 Task: Find connections with filter location El Hadjira with filter topic #Tipswith filter profile language French with filter current company TransUnion CIBIL Limited with filter school Nitte Meenakshi Institute of Technology with filter industry Food and Beverage Services with filter service category Audio Engineering with filter keywords title Auditor
Action: Mouse moved to (480, 64)
Screenshot: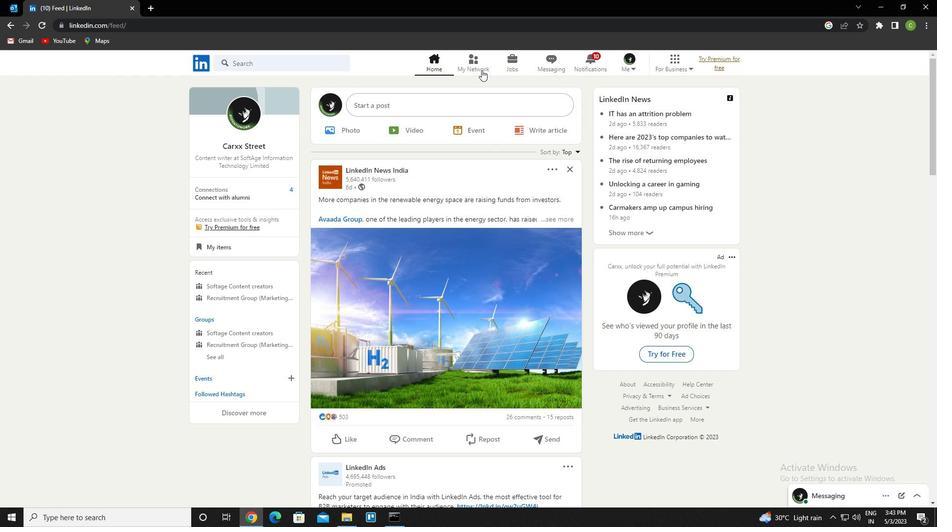 
Action: Mouse pressed left at (480, 64)
Screenshot: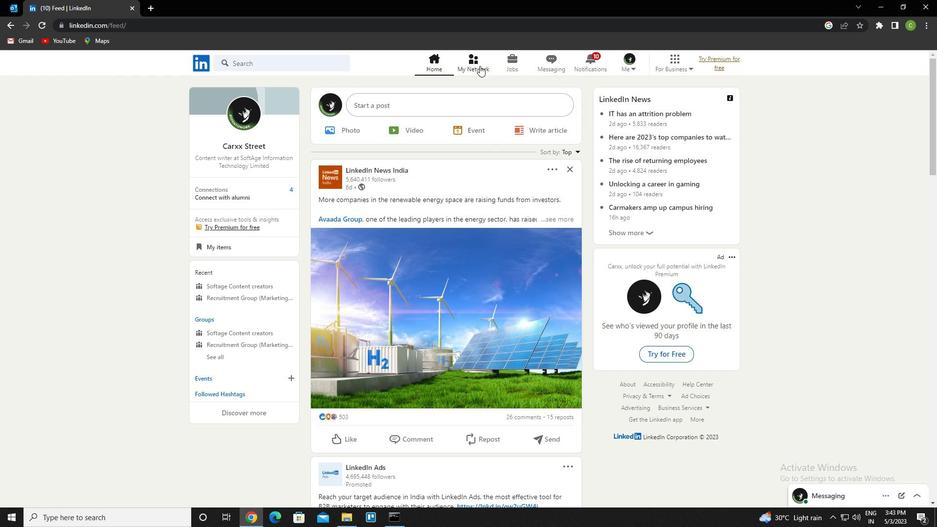 
Action: Mouse moved to (293, 120)
Screenshot: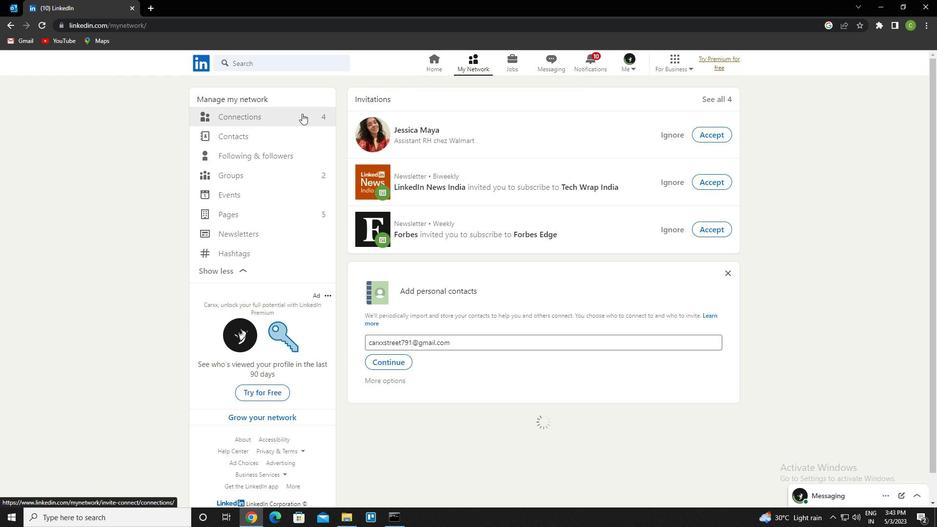 
Action: Mouse pressed left at (293, 120)
Screenshot: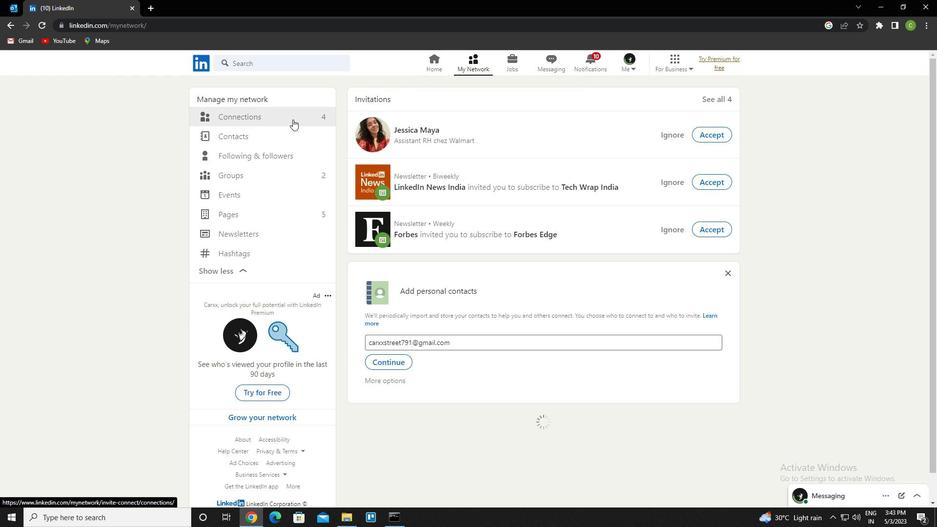 
Action: Mouse moved to (550, 120)
Screenshot: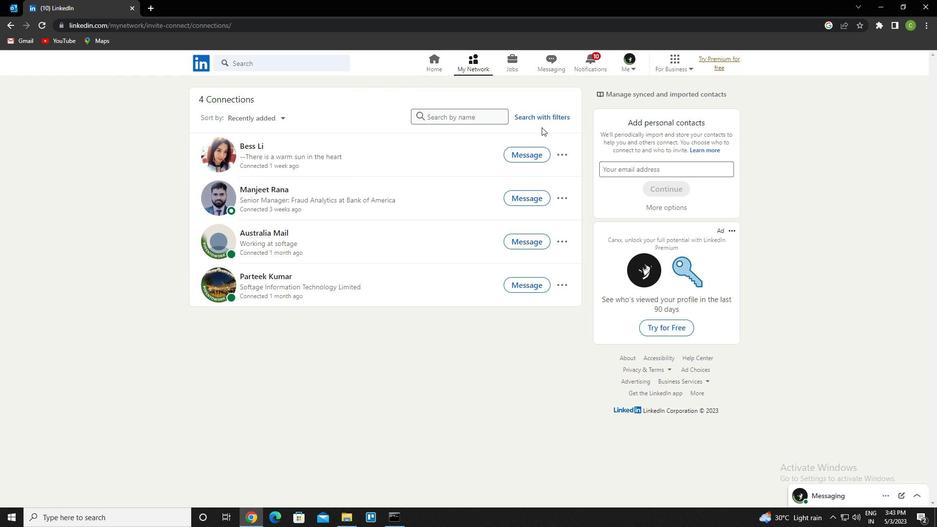 
Action: Mouse pressed left at (550, 120)
Screenshot: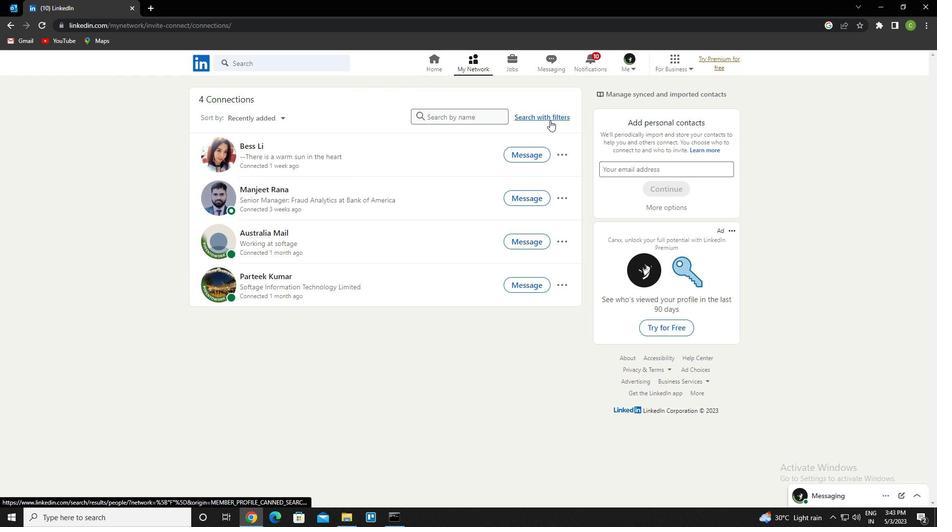 
Action: Mouse moved to (502, 89)
Screenshot: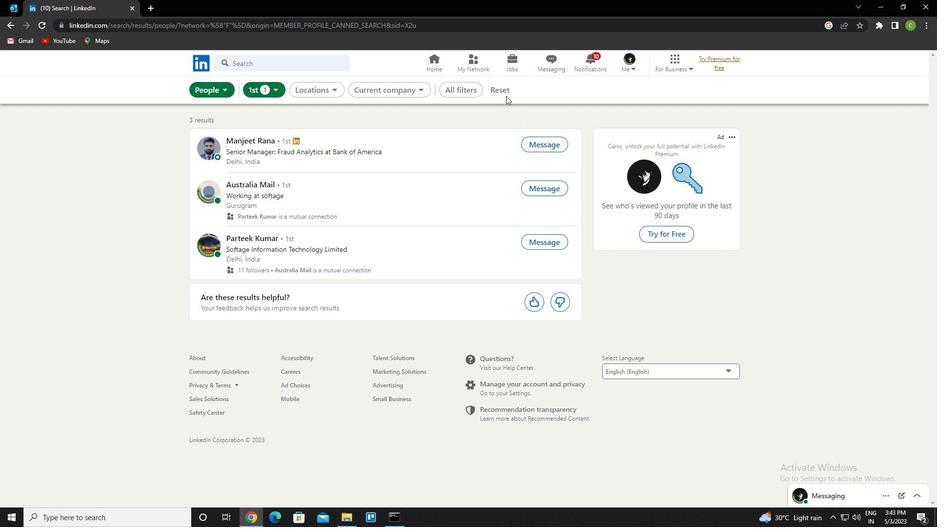 
Action: Mouse pressed left at (502, 89)
Screenshot: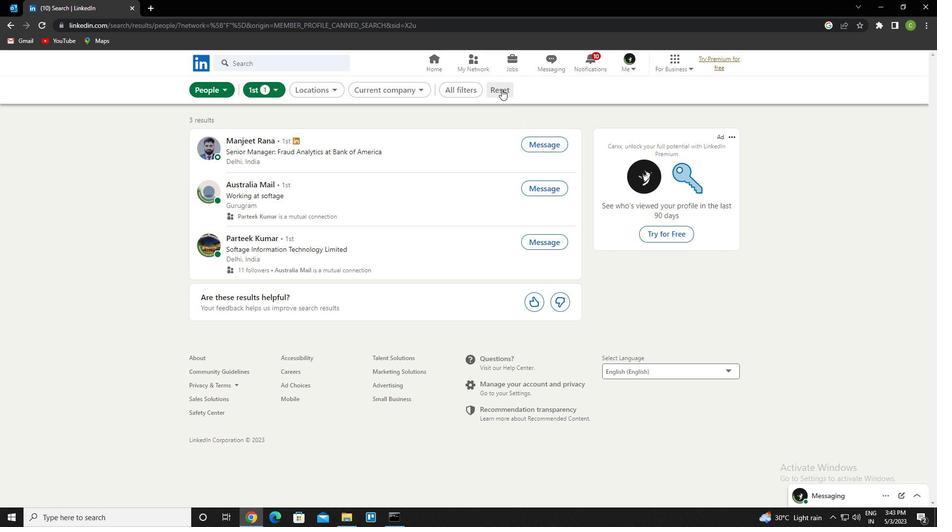 
Action: Mouse moved to (487, 93)
Screenshot: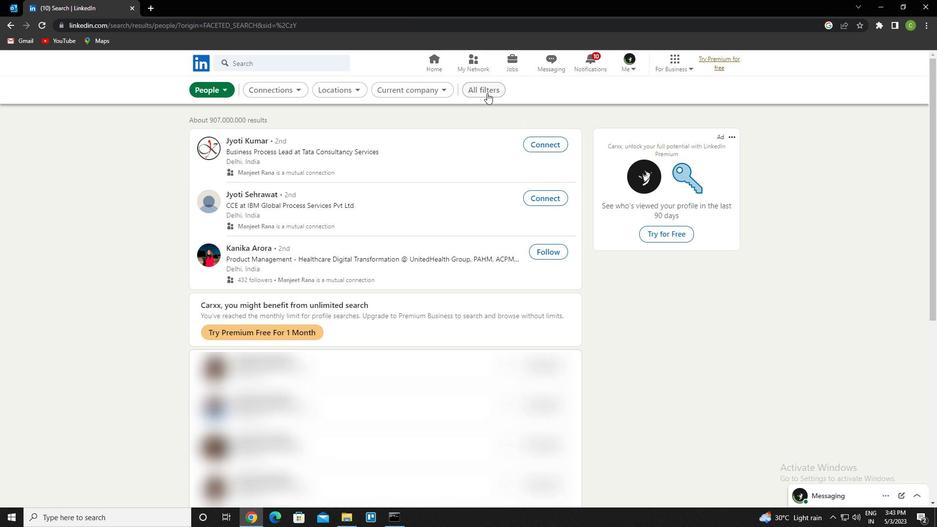 
Action: Mouse pressed left at (487, 93)
Screenshot: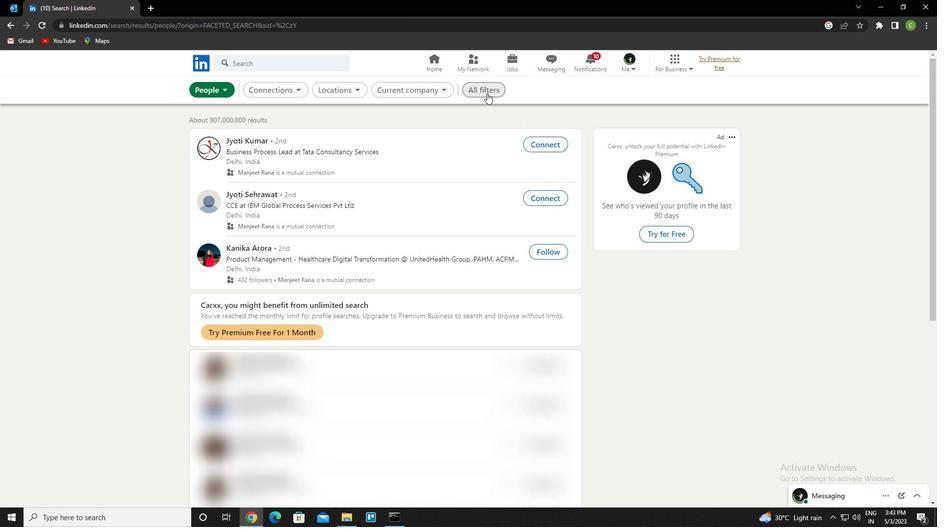 
Action: Mouse moved to (769, 253)
Screenshot: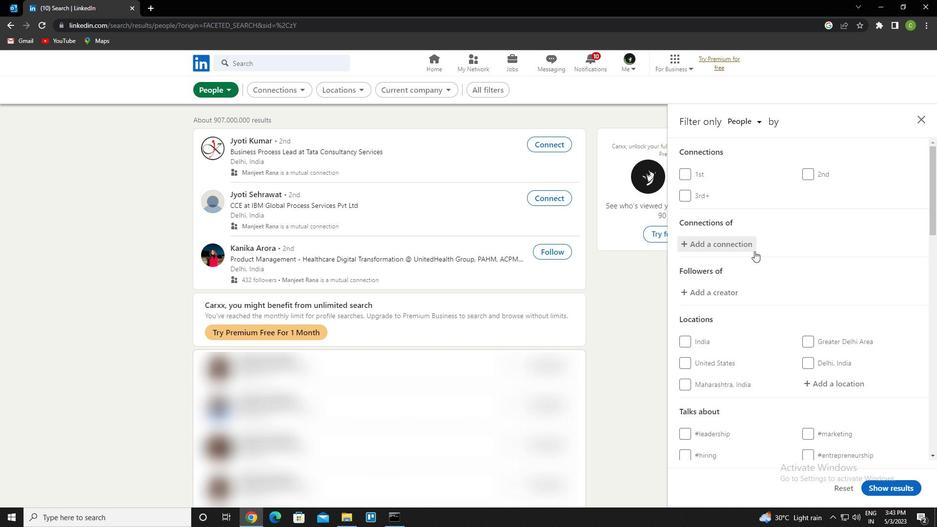 
Action: Mouse scrolled (769, 253) with delta (0, 0)
Screenshot: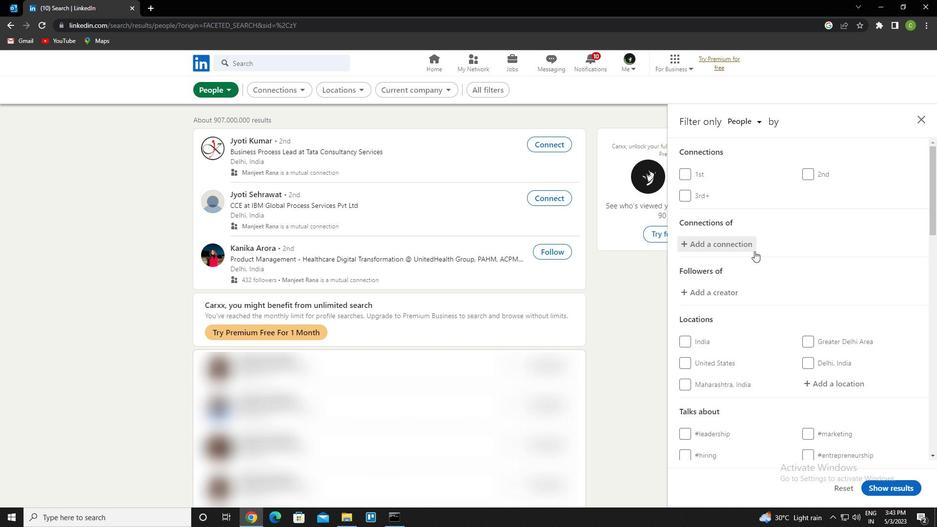
Action: Mouse scrolled (769, 253) with delta (0, 0)
Screenshot: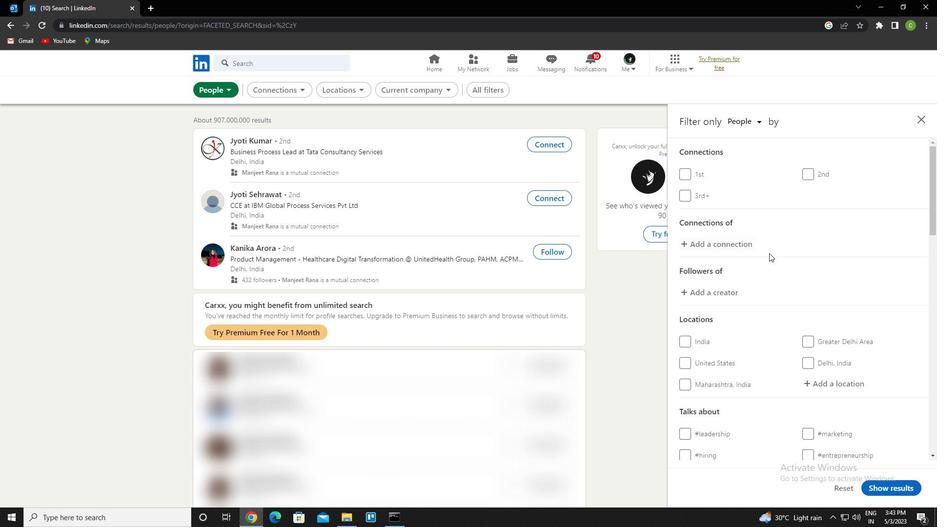 
Action: Mouse moved to (845, 282)
Screenshot: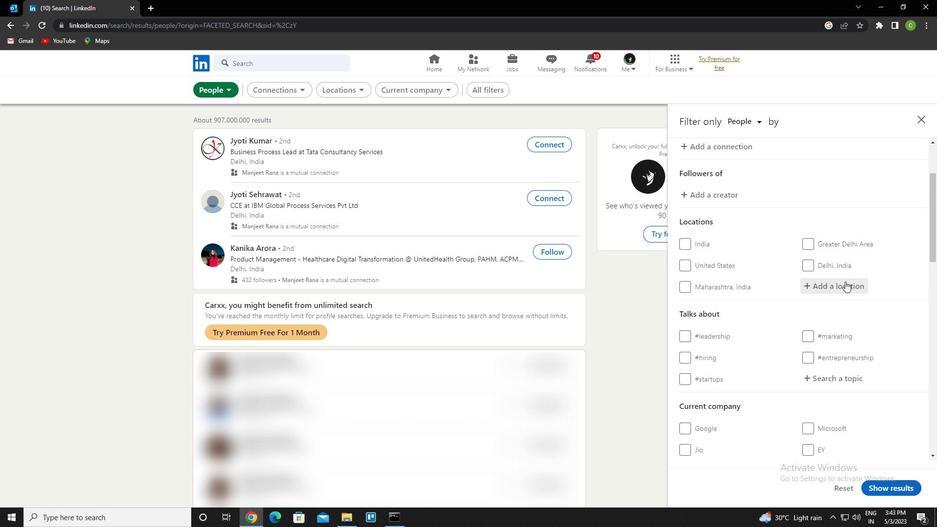 
Action: Mouse pressed left at (845, 282)
Screenshot: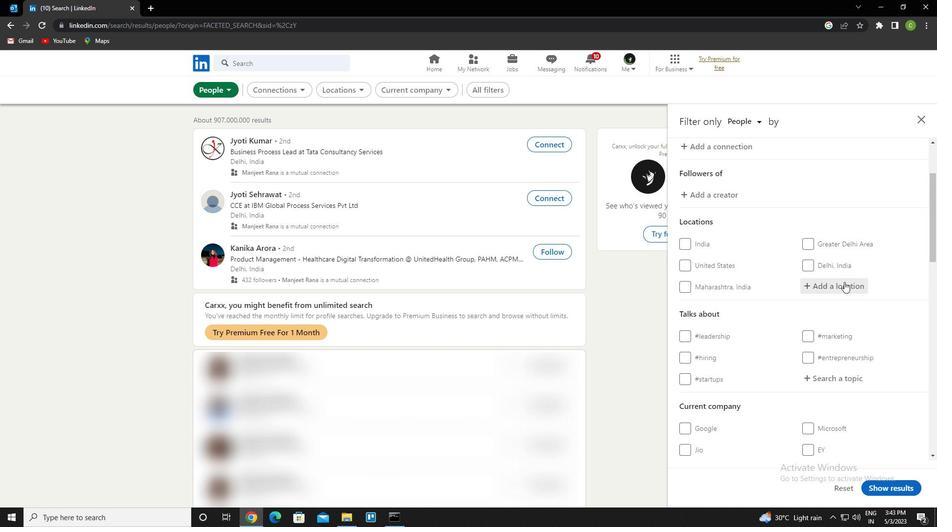 
Action: Key pressed <Key.caps_lock>e<Key.caps_lock>l<Key.space><Key.caps_lock>h<Key.caps_lock>adjira<Key.enter>
Screenshot: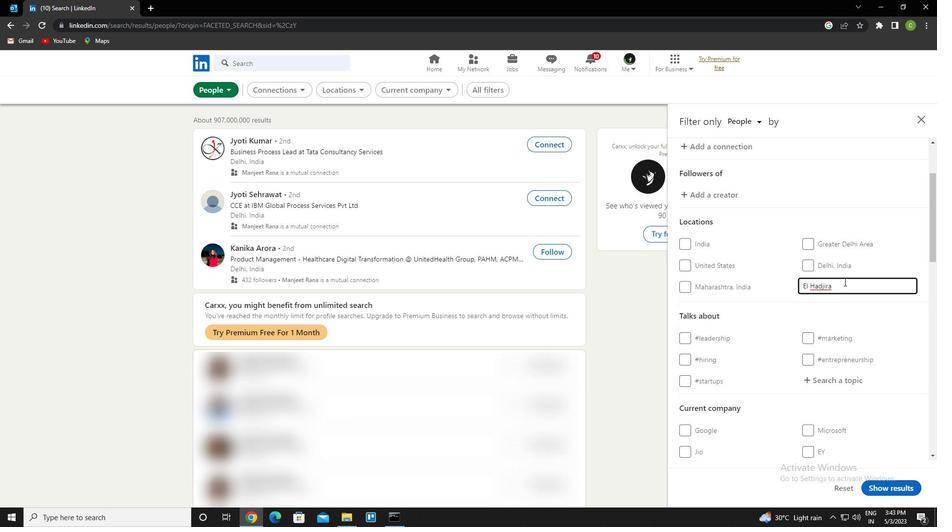 
Action: Mouse scrolled (845, 281) with delta (0, 0)
Screenshot: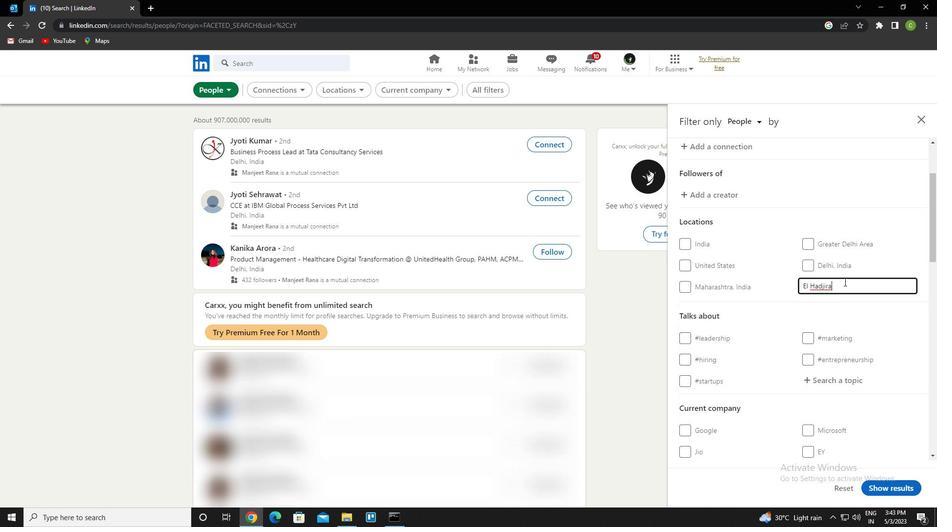 
Action: Mouse scrolled (845, 281) with delta (0, 0)
Screenshot: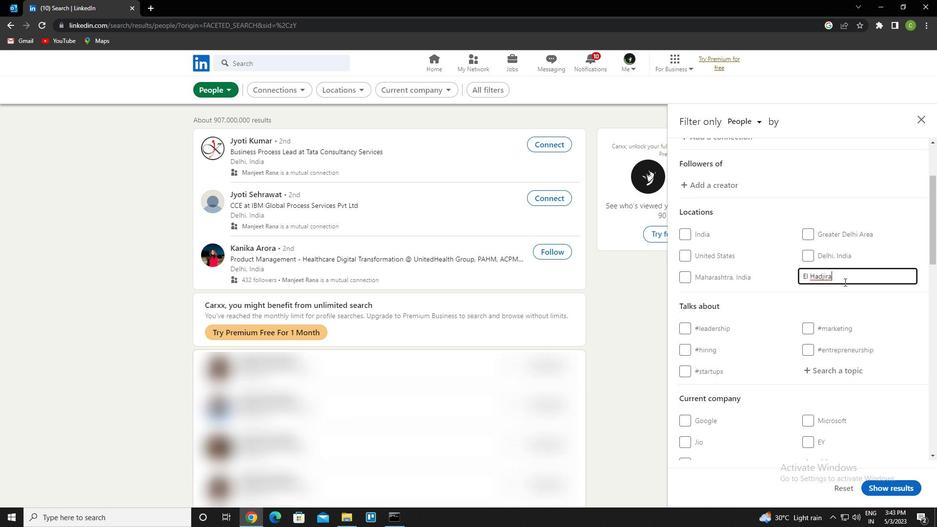 
Action: Mouse moved to (843, 283)
Screenshot: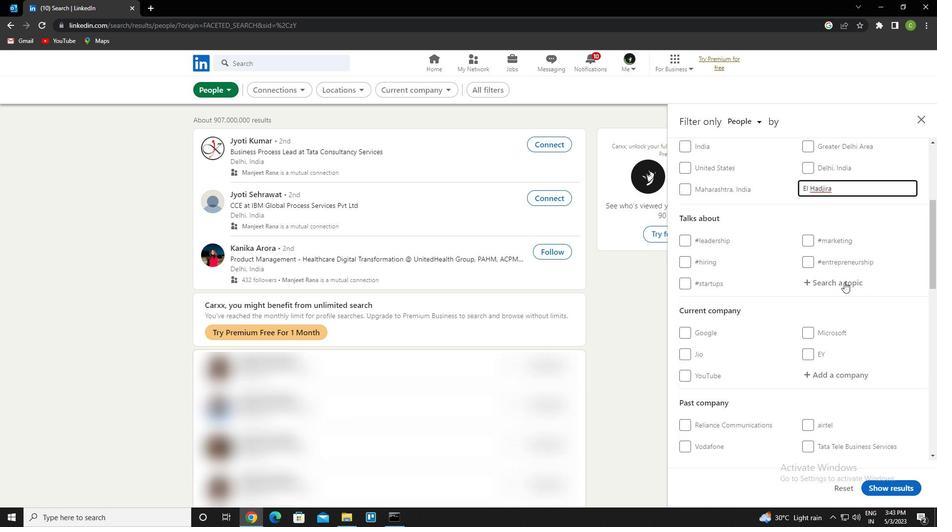 
Action: Mouse pressed left at (843, 283)
Screenshot: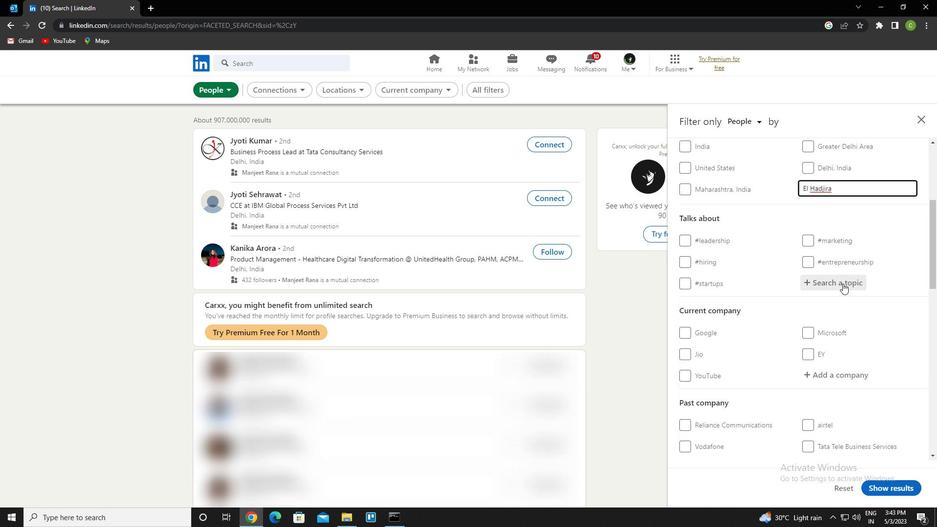 
Action: Key pressed <Key.caps_lock>t<Key.caps_lock>ips<Key.down><Key.enter>
Screenshot: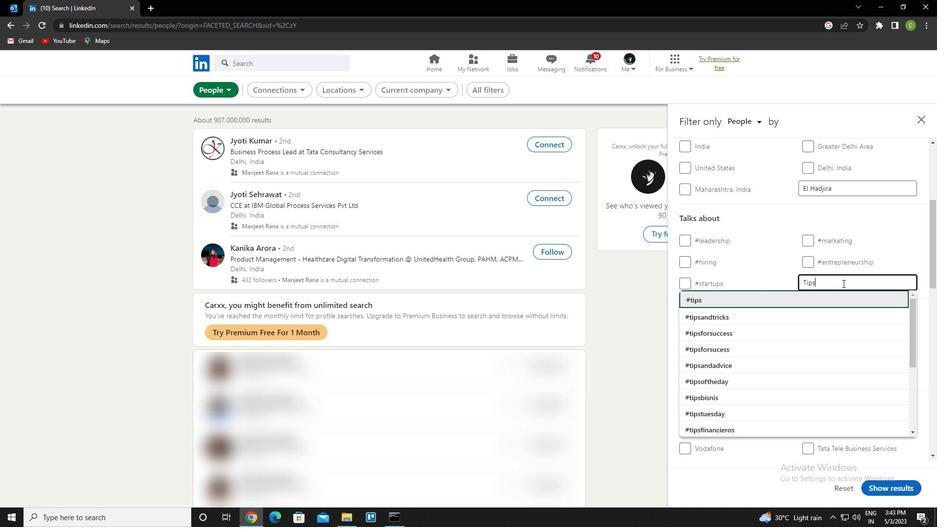
Action: Mouse moved to (843, 293)
Screenshot: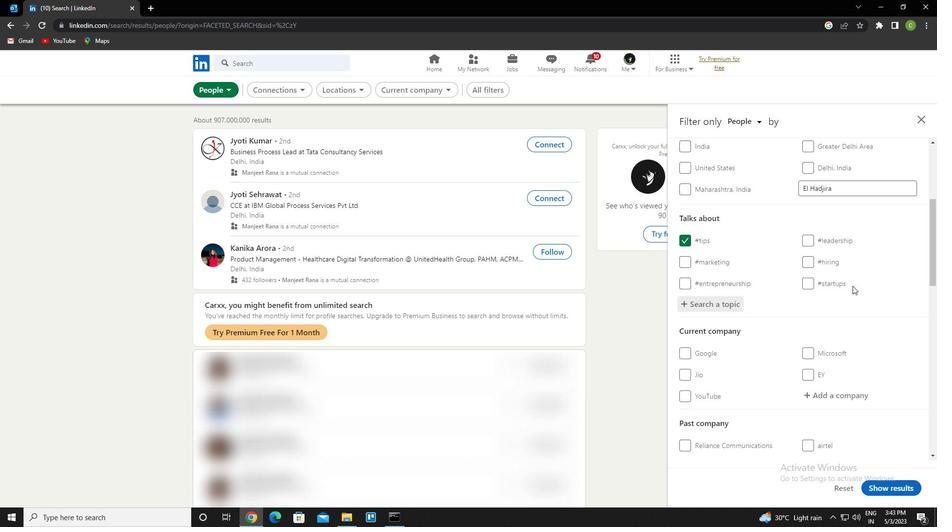 
Action: Mouse scrolled (843, 293) with delta (0, 0)
Screenshot: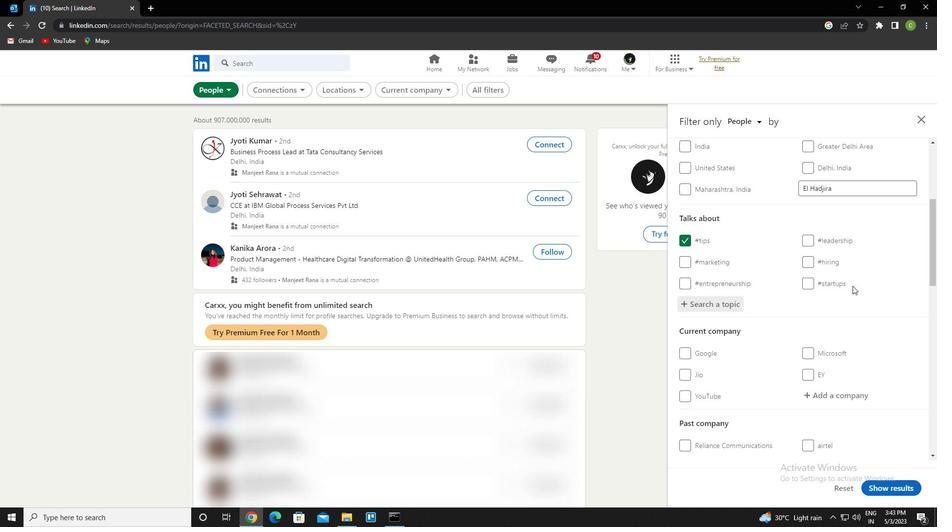 
Action: Mouse moved to (829, 307)
Screenshot: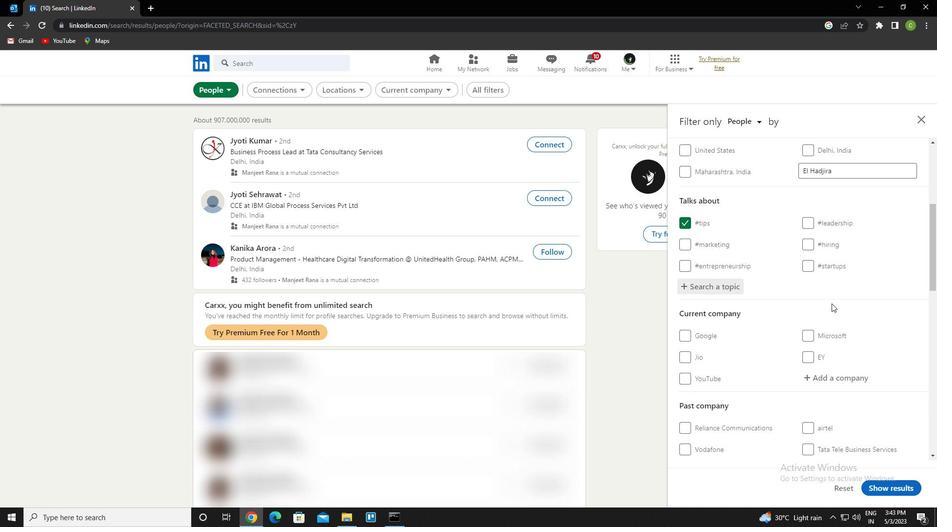 
Action: Mouse scrolled (829, 306) with delta (0, 0)
Screenshot: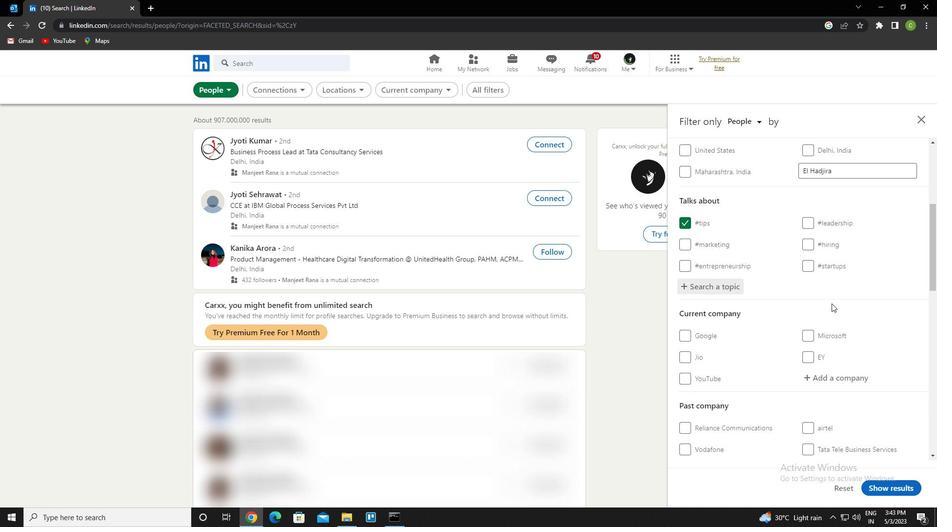 
Action: Mouse moved to (823, 313)
Screenshot: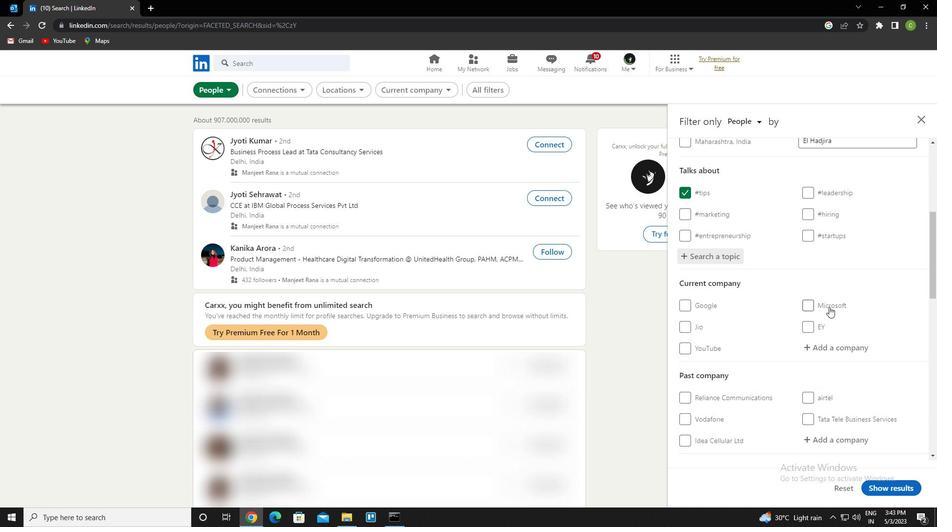 
Action: Mouse scrolled (823, 313) with delta (0, 0)
Screenshot: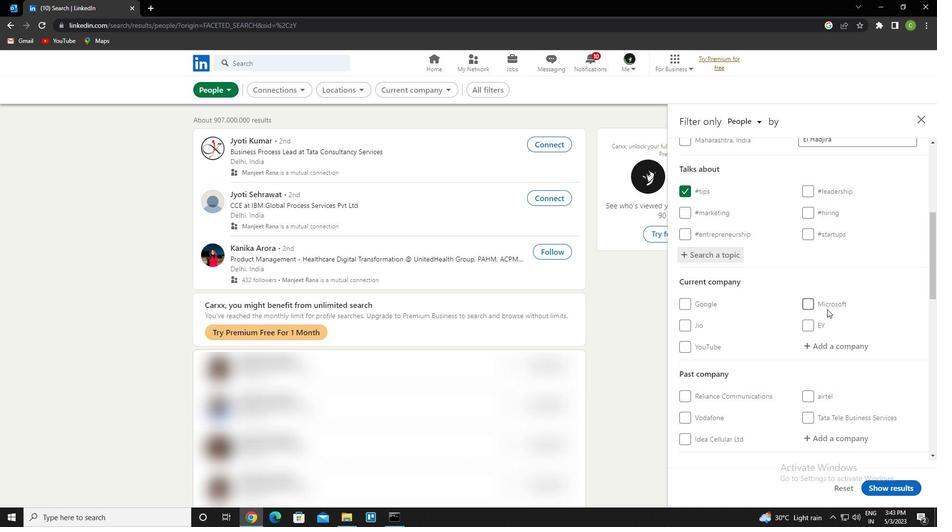 
Action: Mouse moved to (822, 314)
Screenshot: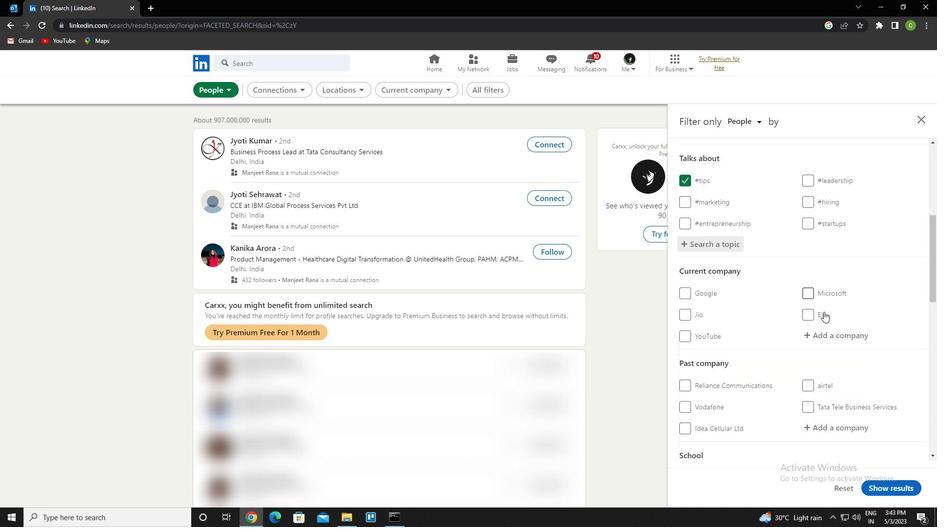 
Action: Mouse scrolled (822, 313) with delta (0, 0)
Screenshot: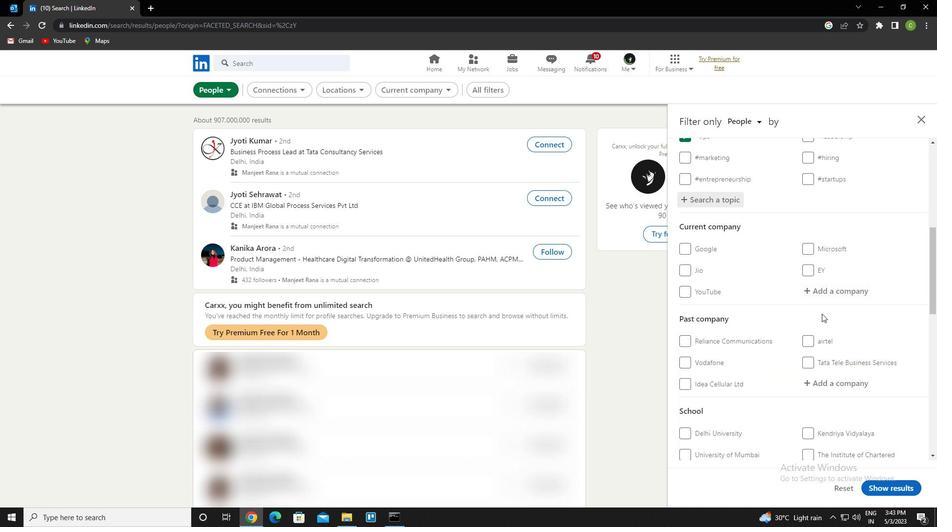 
Action: Mouse scrolled (822, 313) with delta (0, 0)
Screenshot: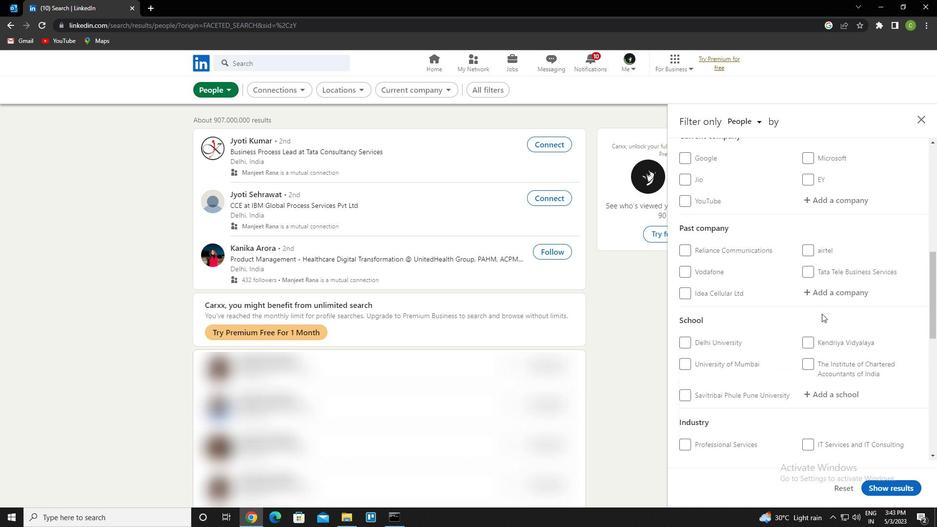 
Action: Mouse scrolled (822, 313) with delta (0, 0)
Screenshot: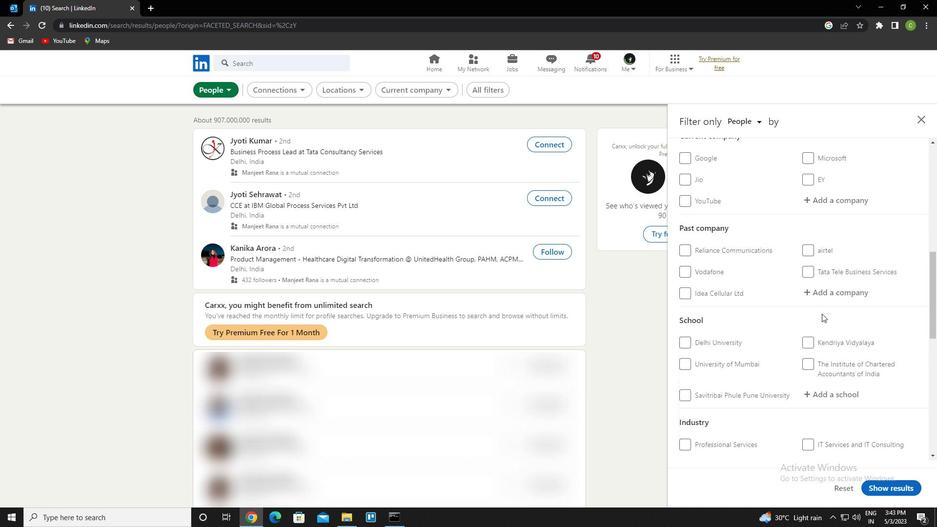 
Action: Mouse scrolled (822, 313) with delta (0, 0)
Screenshot: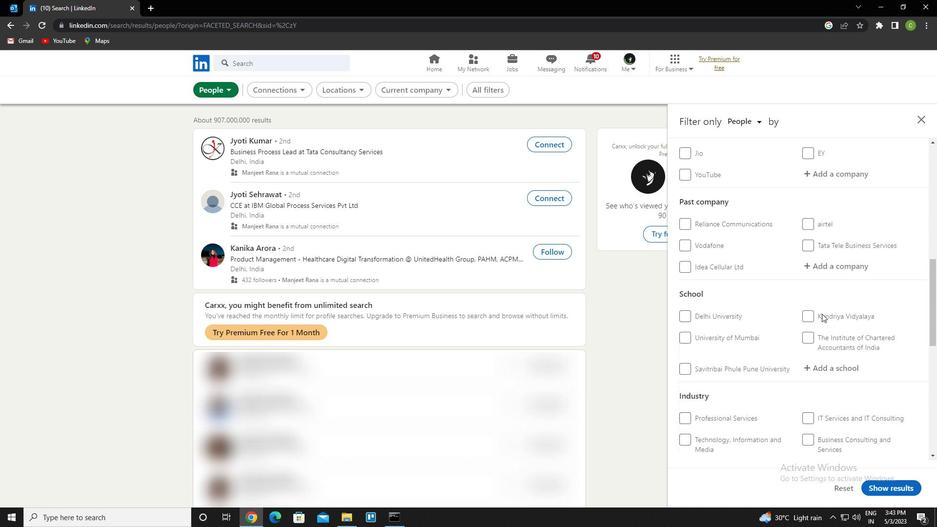 
Action: Mouse scrolled (822, 313) with delta (0, 0)
Screenshot: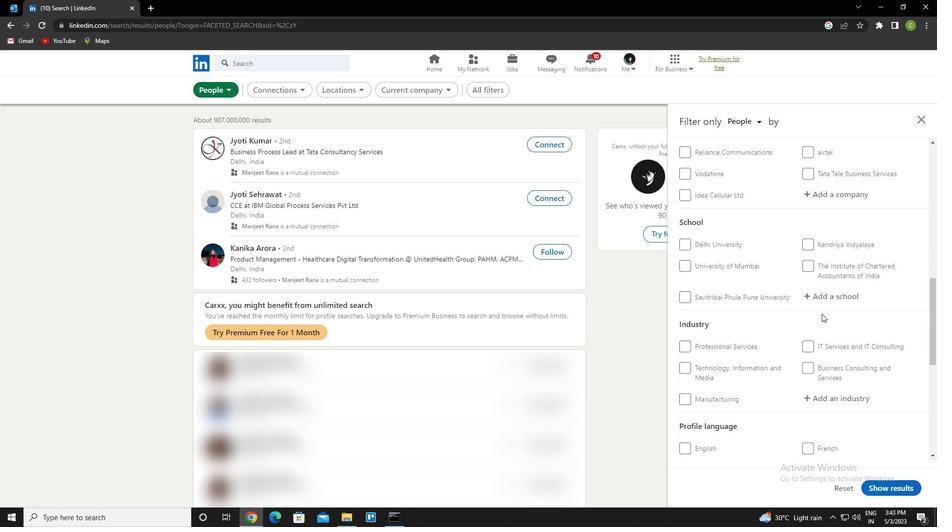 
Action: Mouse scrolled (822, 313) with delta (0, 0)
Screenshot: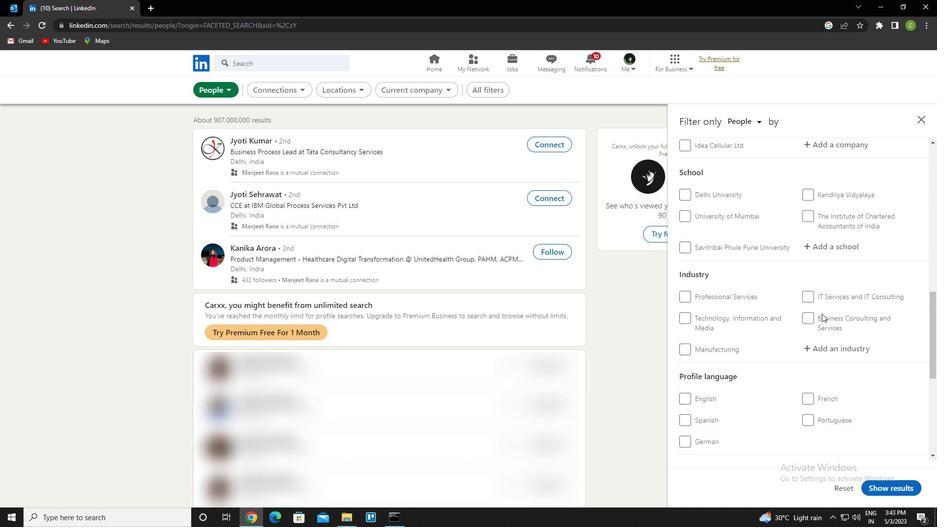 
Action: Mouse moved to (807, 305)
Screenshot: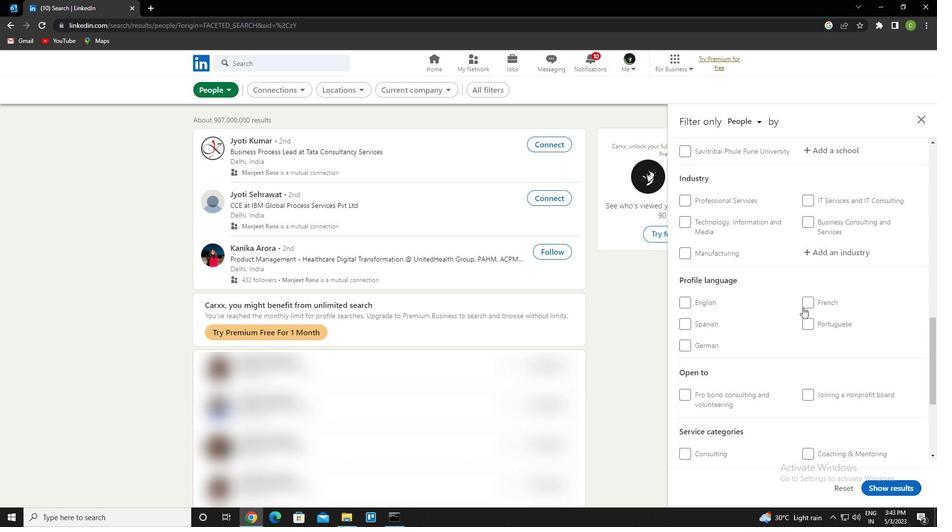 
Action: Mouse pressed left at (807, 305)
Screenshot: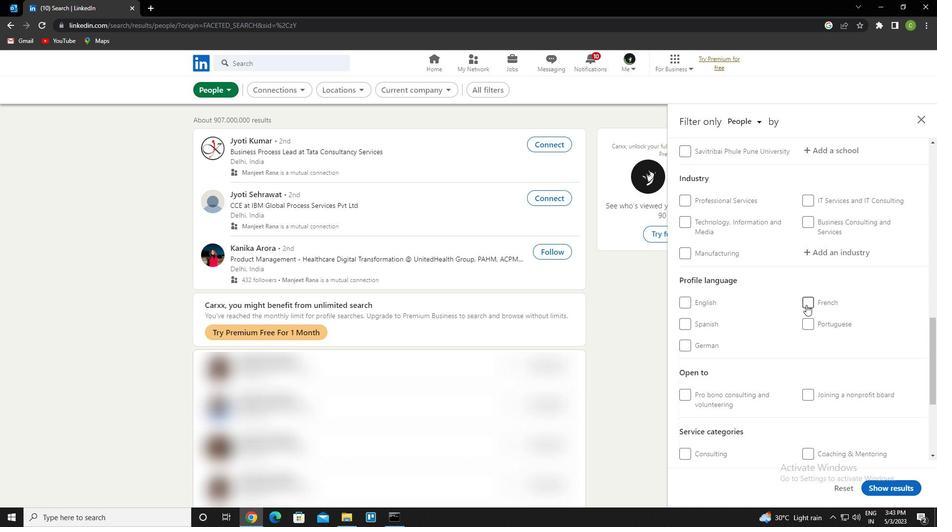 
Action: Mouse moved to (791, 311)
Screenshot: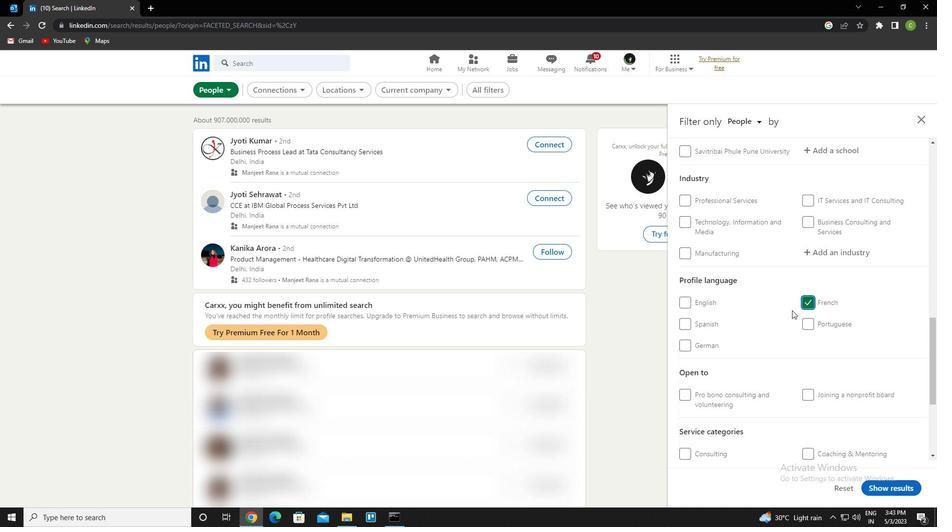 
Action: Mouse scrolled (791, 312) with delta (0, 0)
Screenshot: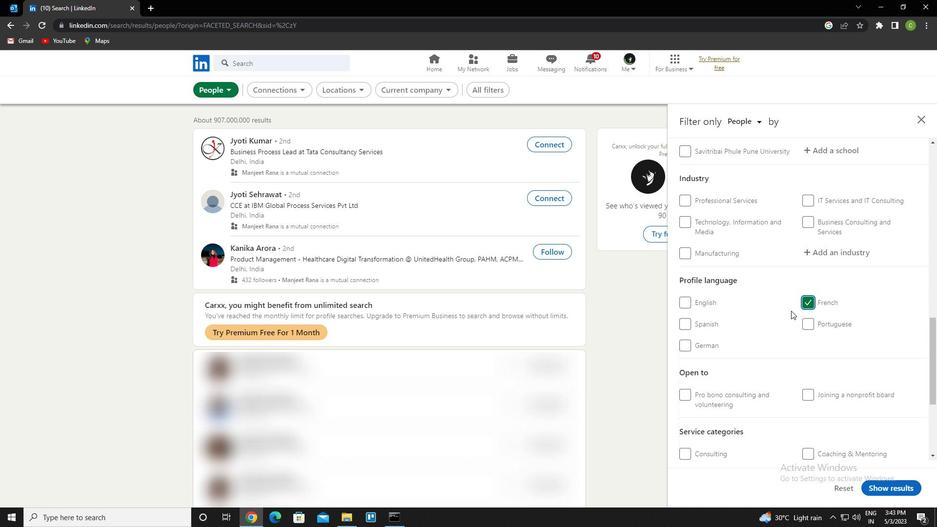 
Action: Mouse scrolled (791, 312) with delta (0, 0)
Screenshot: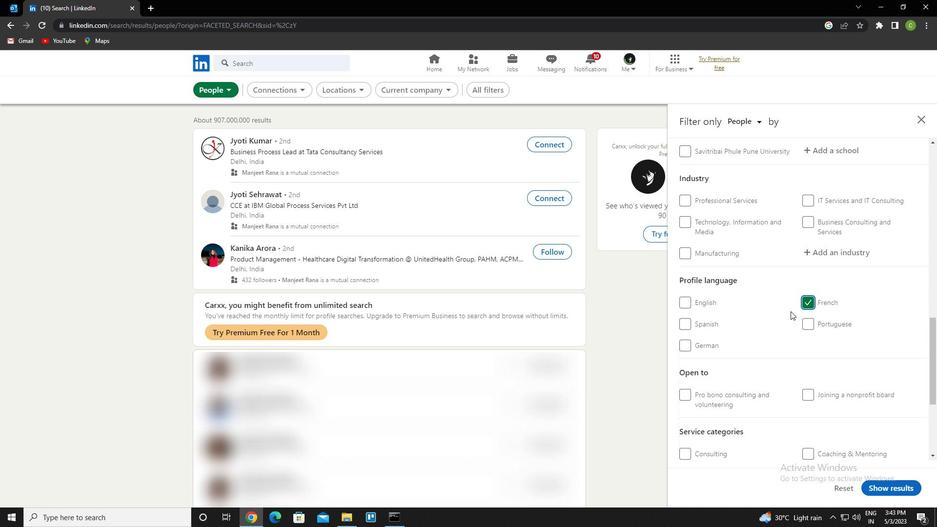 
Action: Mouse scrolled (791, 312) with delta (0, 0)
Screenshot: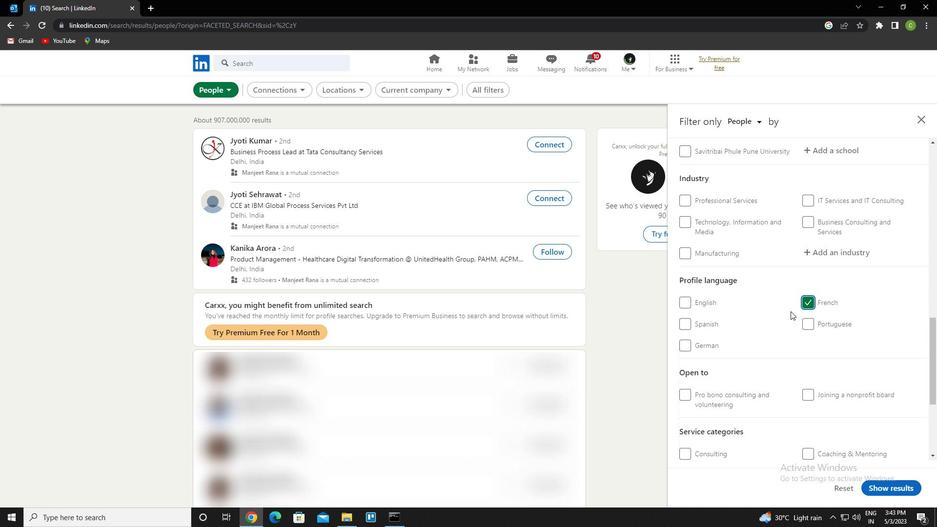
Action: Mouse scrolled (791, 312) with delta (0, 0)
Screenshot: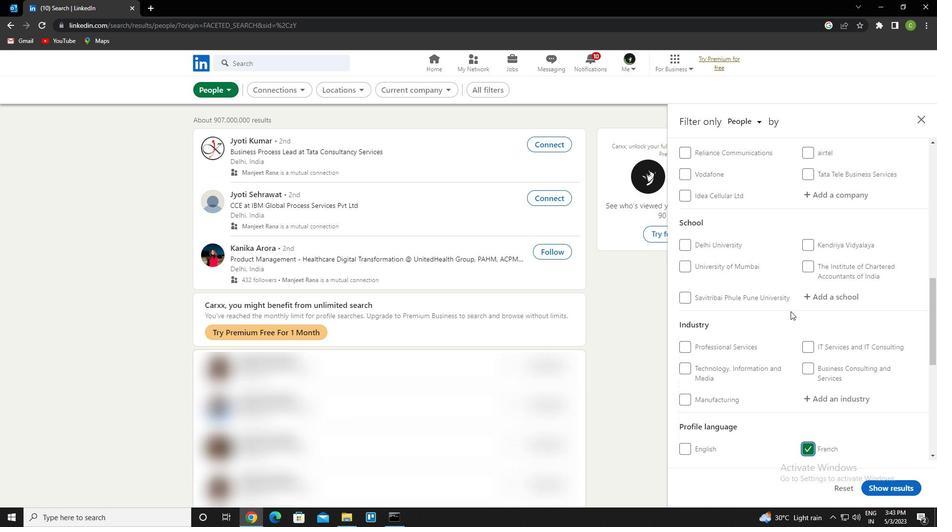 
Action: Mouse scrolled (791, 312) with delta (0, 0)
Screenshot: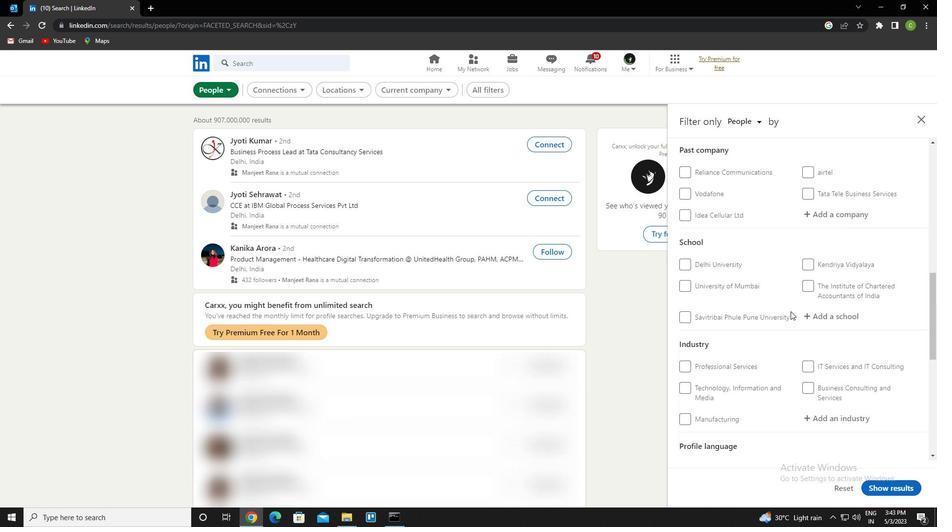 
Action: Mouse scrolled (791, 312) with delta (0, 0)
Screenshot: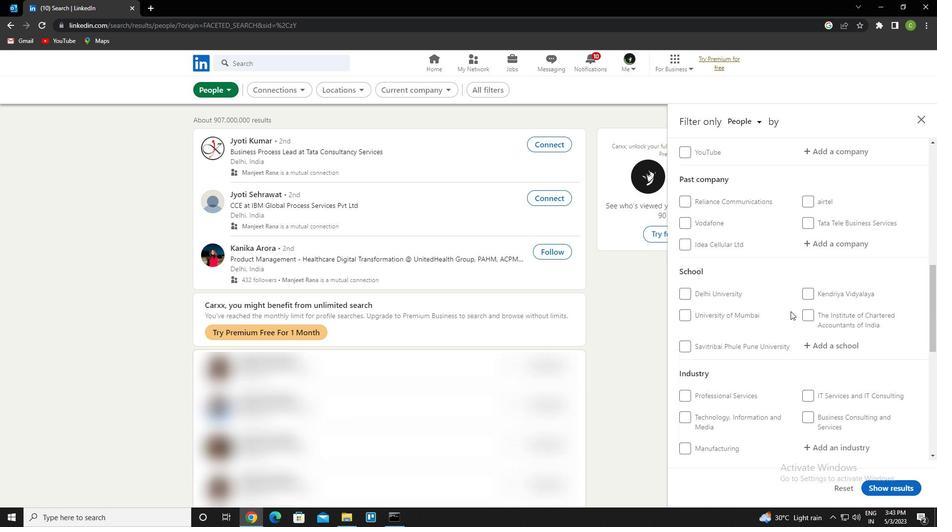 
Action: Mouse scrolled (791, 312) with delta (0, 0)
Screenshot: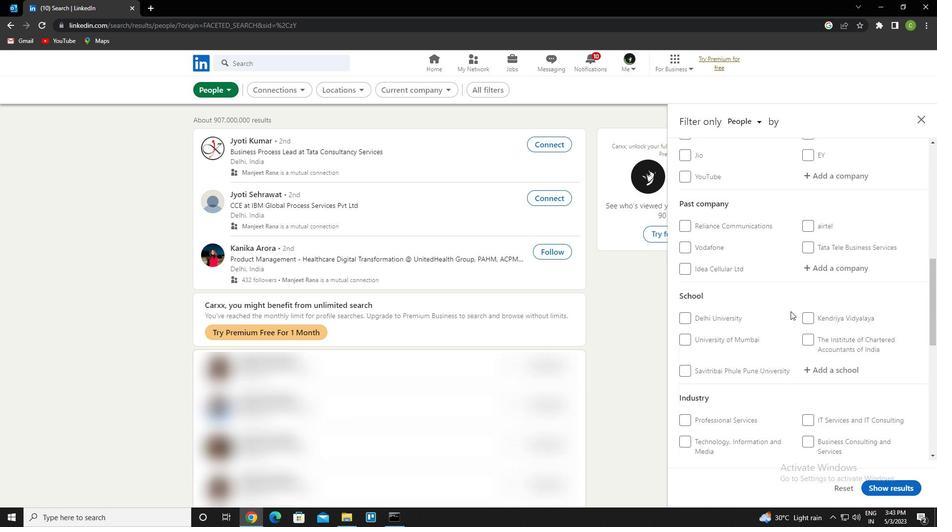 
Action: Mouse scrolled (791, 312) with delta (0, 0)
Screenshot: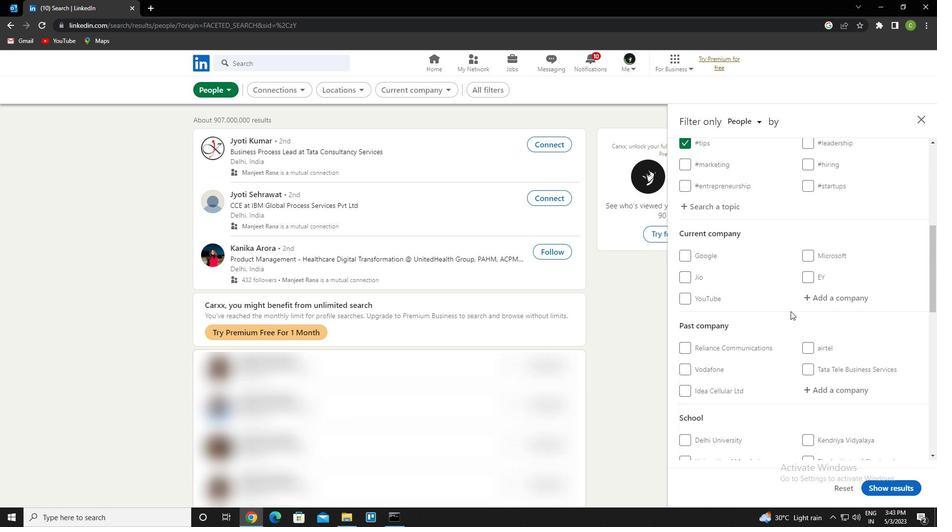 
Action: Mouse scrolled (791, 311) with delta (0, 0)
Screenshot: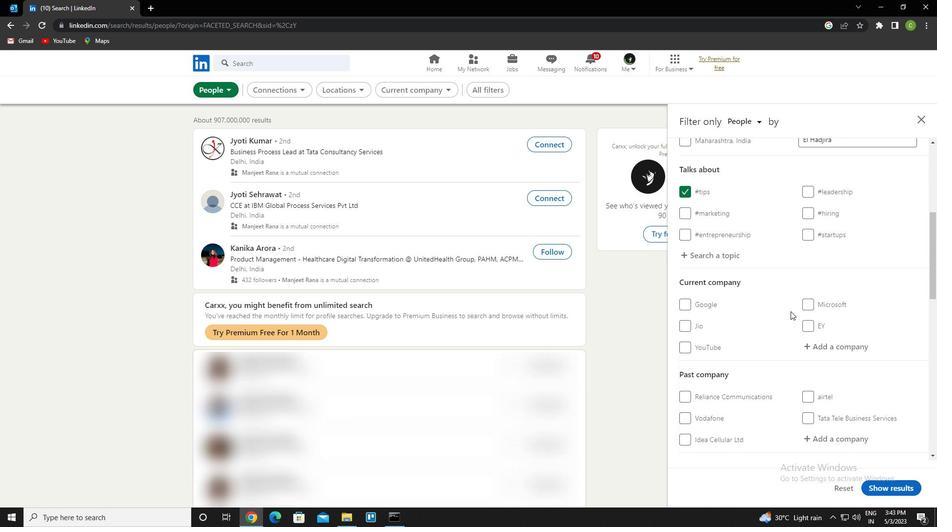 
Action: Mouse moved to (824, 301)
Screenshot: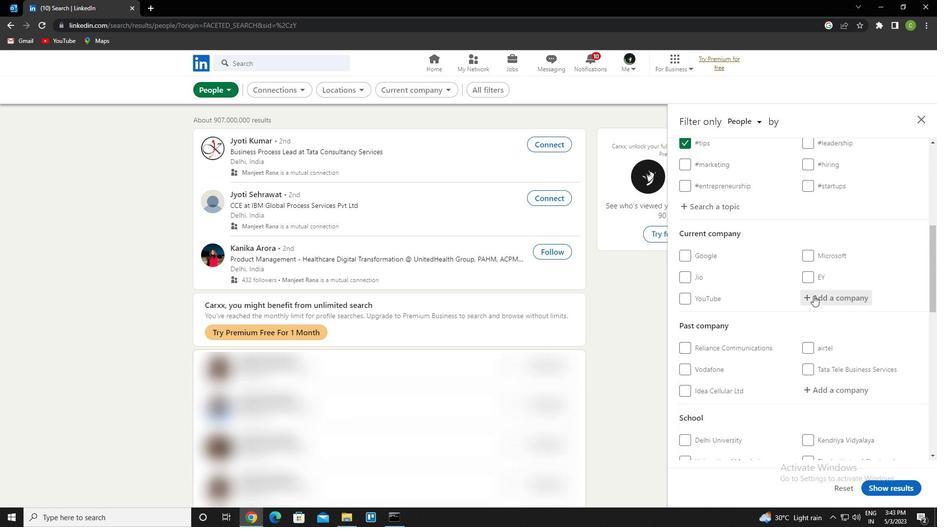 
Action: Mouse pressed left at (824, 301)
Screenshot: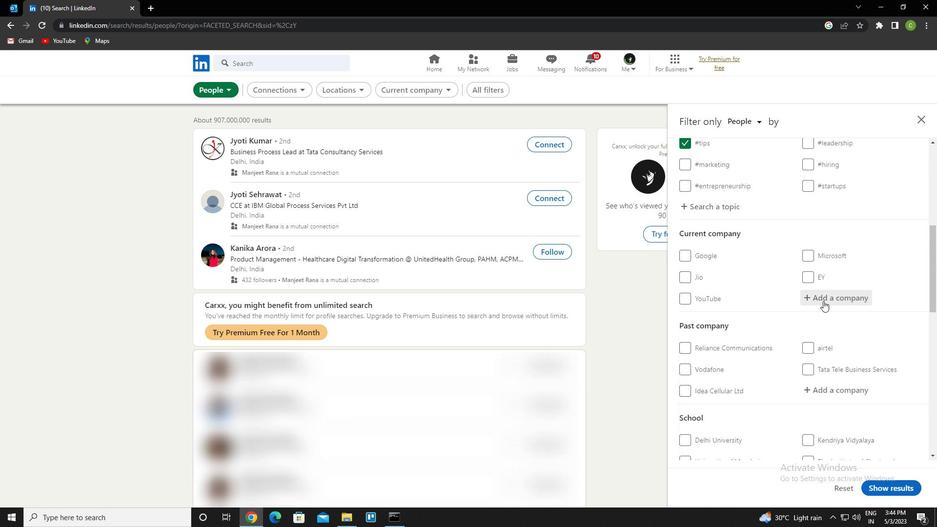 
Action: Key pressed <Key.caps_lock>t<Key.caps_lock>rans<Key.caps_lock>u<Key.caps_lock>nion<Key.space><Key.caps_lock>cibil<Key.down><Key.enter>
Screenshot: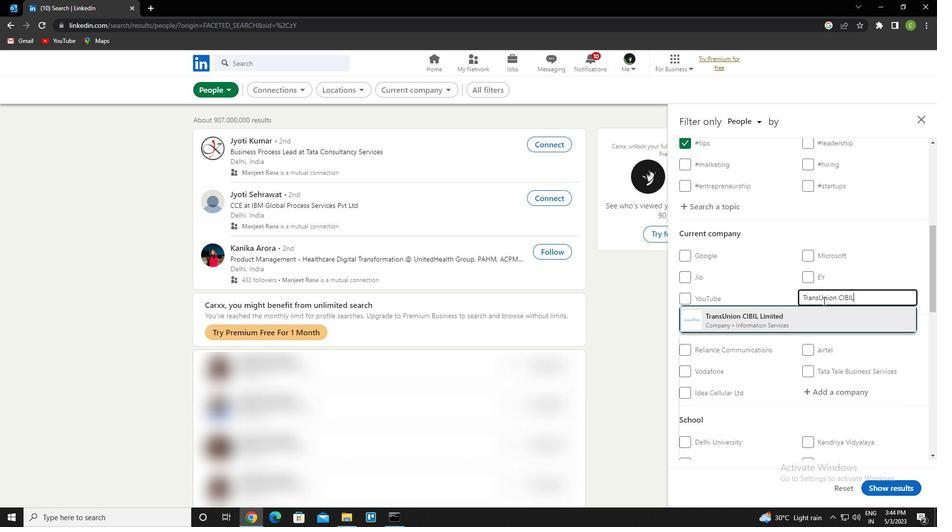 
Action: Mouse scrolled (824, 300) with delta (0, 0)
Screenshot: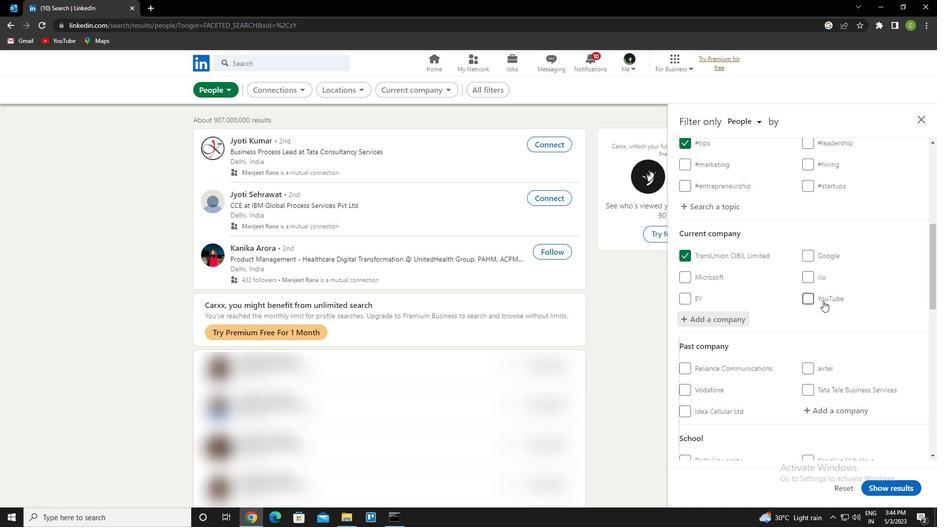 
Action: Mouse scrolled (824, 300) with delta (0, 0)
Screenshot: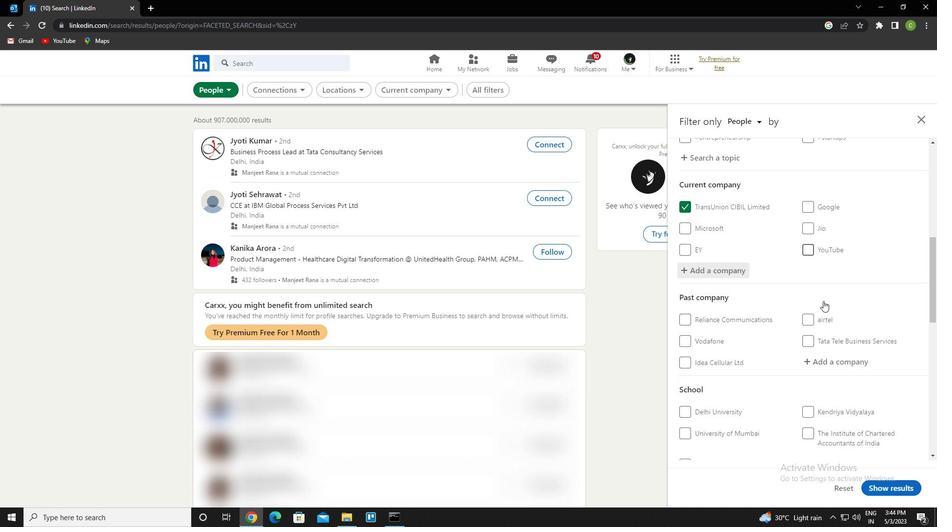 
Action: Mouse scrolled (824, 300) with delta (0, 0)
Screenshot: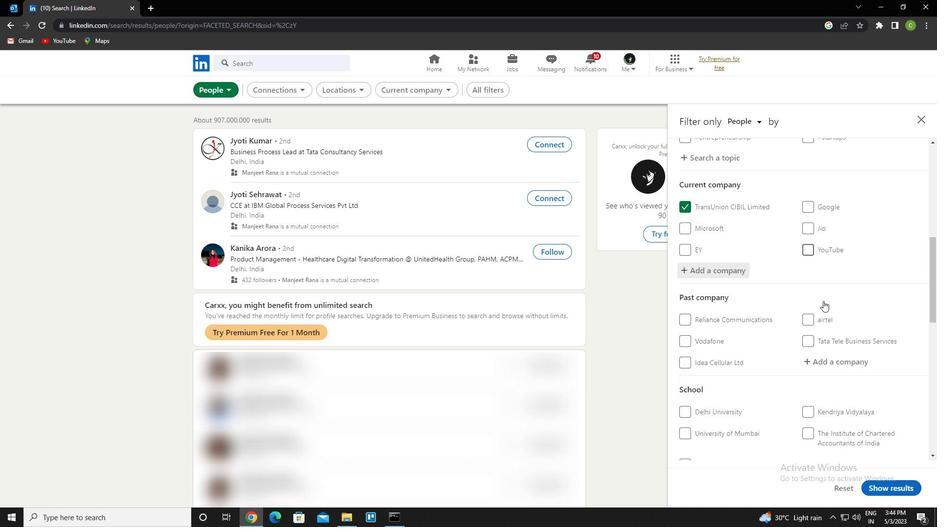 
Action: Mouse scrolled (824, 300) with delta (0, 0)
Screenshot: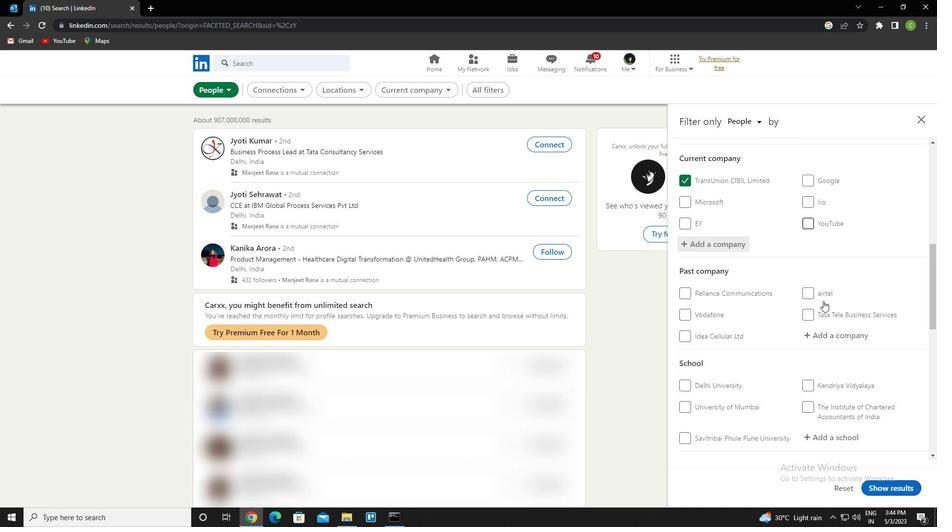 
Action: Mouse scrolled (824, 300) with delta (0, 0)
Screenshot: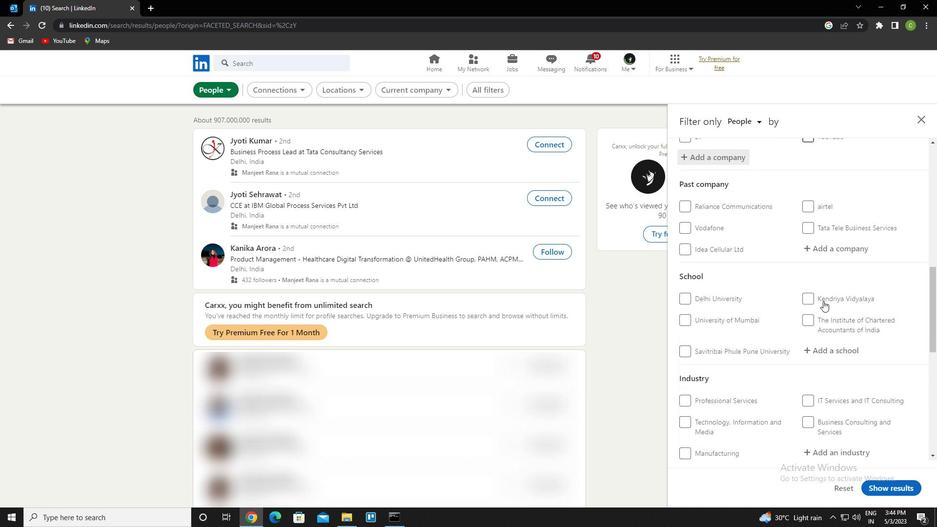 
Action: Mouse moved to (840, 273)
Screenshot: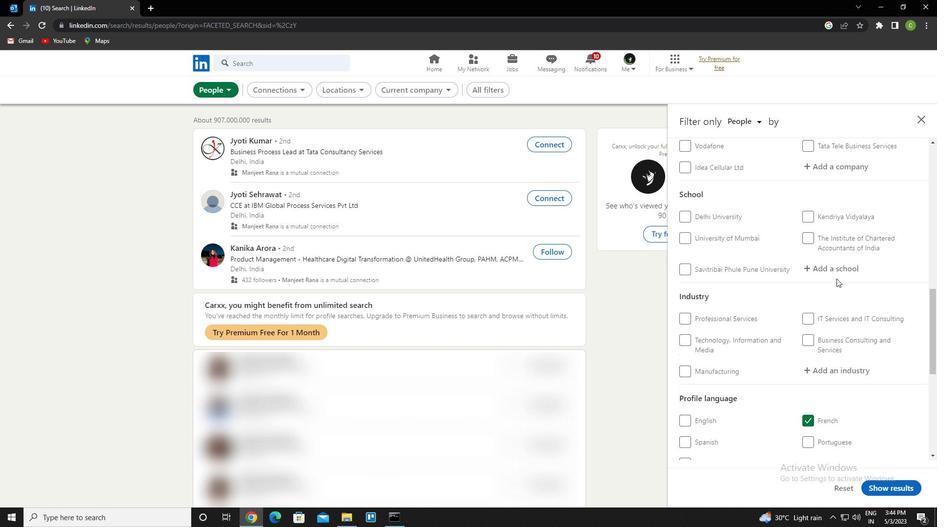
Action: Mouse pressed left at (840, 273)
Screenshot: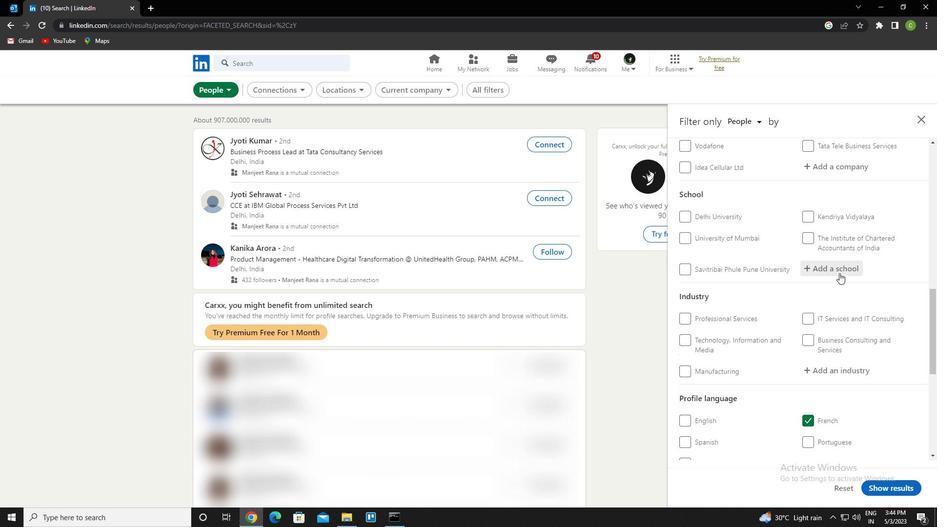 
Action: Mouse moved to (840, 273)
Screenshot: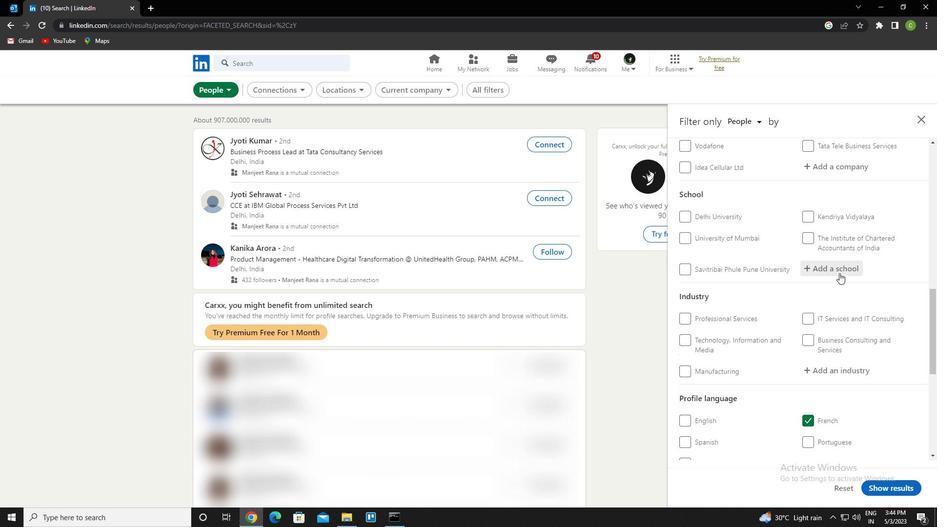 
Action: Key pressed <Key.caps_lock><Key.caps_lock>n<Key.caps_lock>itte<Key.space><Key.caps_lock>m<Key.caps_lock>eenakshi<Key.down><Key.down><Key.enter>
Screenshot: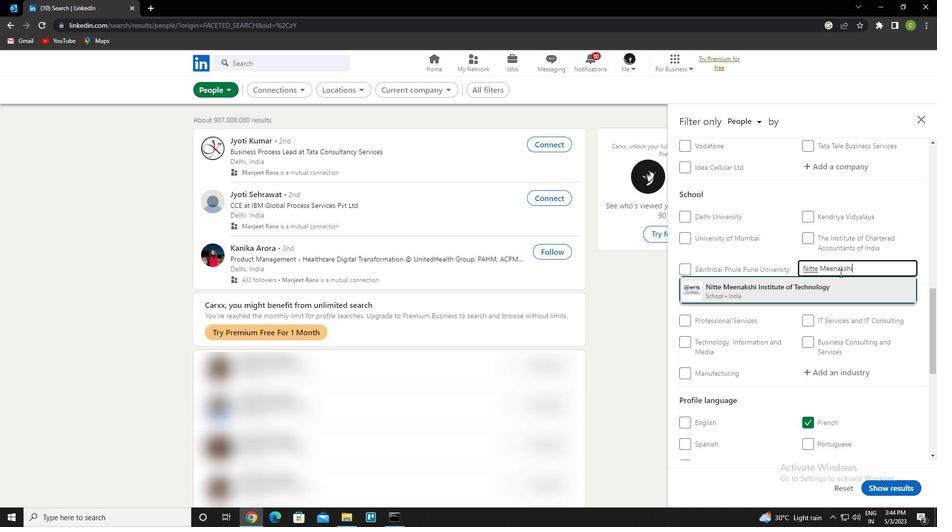 
Action: Mouse scrolled (840, 273) with delta (0, 0)
Screenshot: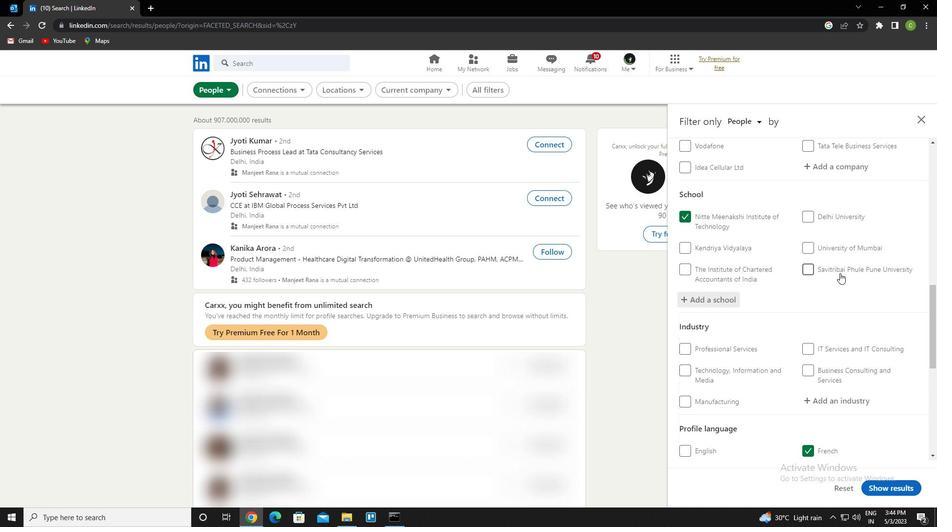
Action: Mouse scrolled (840, 273) with delta (0, 0)
Screenshot: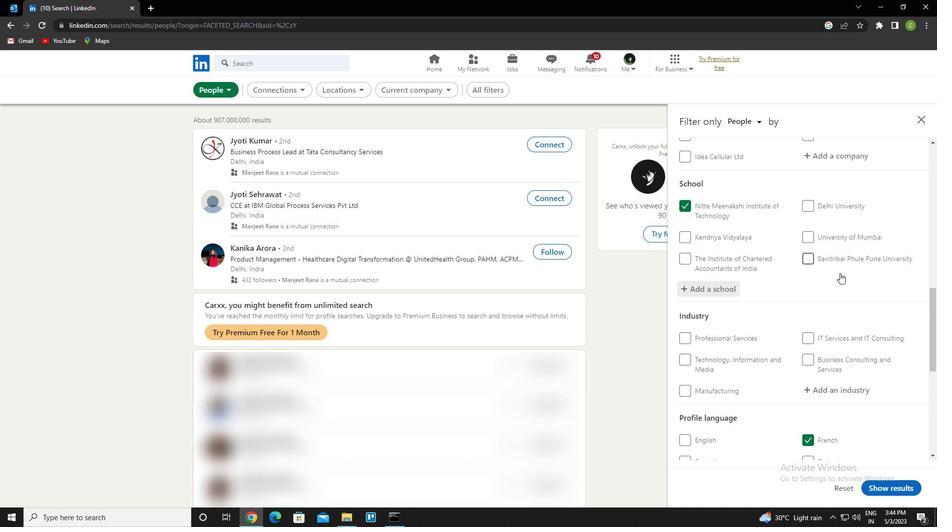 
Action: Mouse moved to (825, 305)
Screenshot: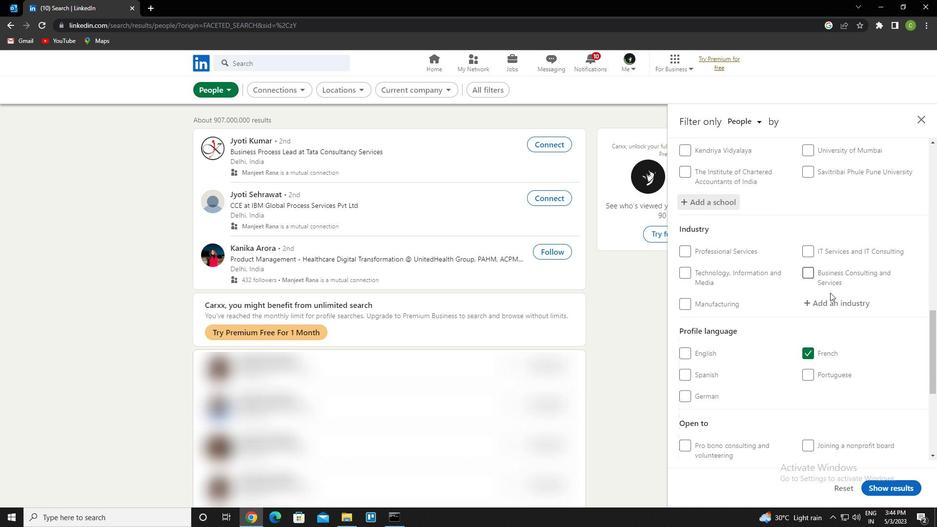 
Action: Mouse pressed left at (825, 305)
Screenshot: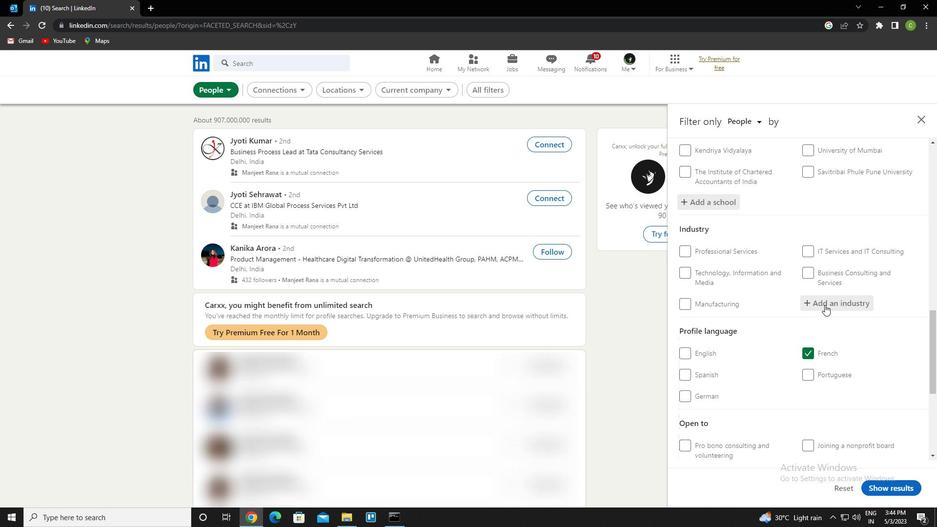 
Action: Key pressed <Key.caps_lock>f<Key.caps_lock>ood<Key.space>and<Key.space><Key.caps_lock>b<Key.caps_lock>everages<Key.down><Key.space>services<Key.enter>
Screenshot: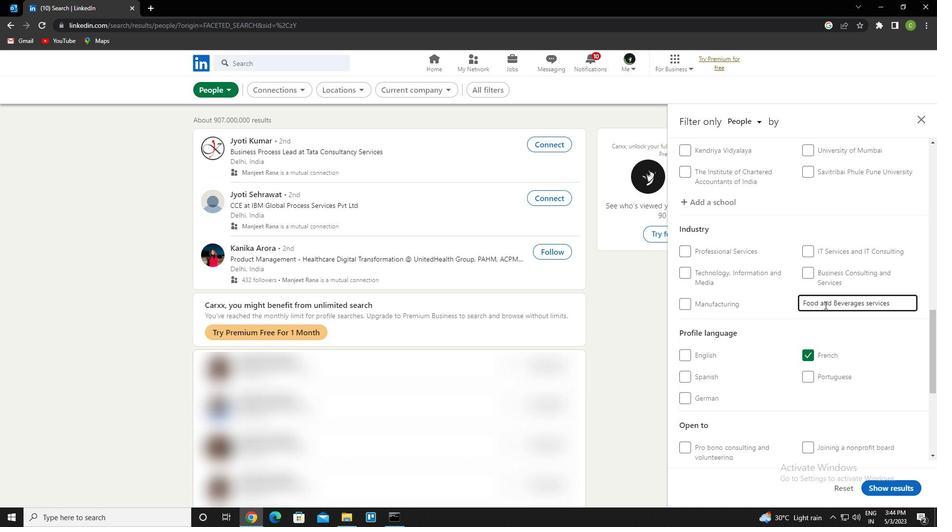 
Action: Mouse scrolled (825, 304) with delta (0, 0)
Screenshot: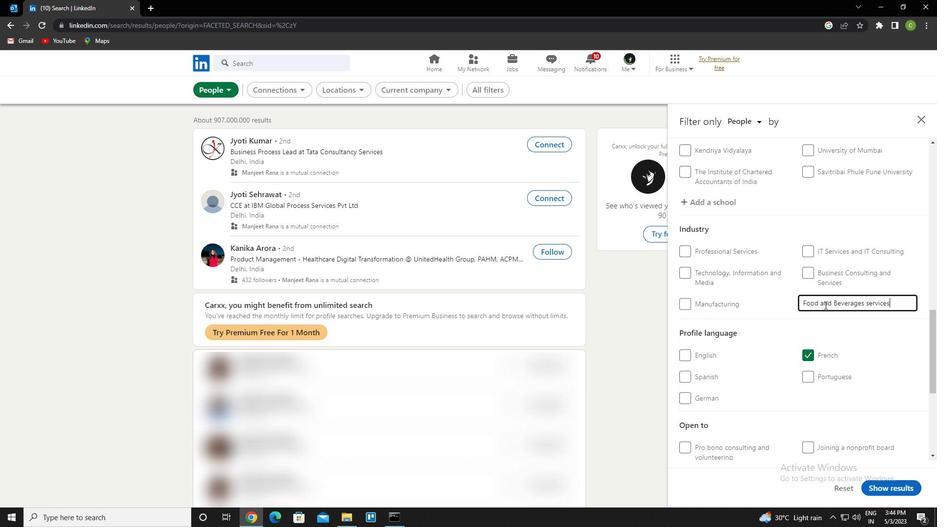 
Action: Mouse scrolled (825, 304) with delta (0, 0)
Screenshot: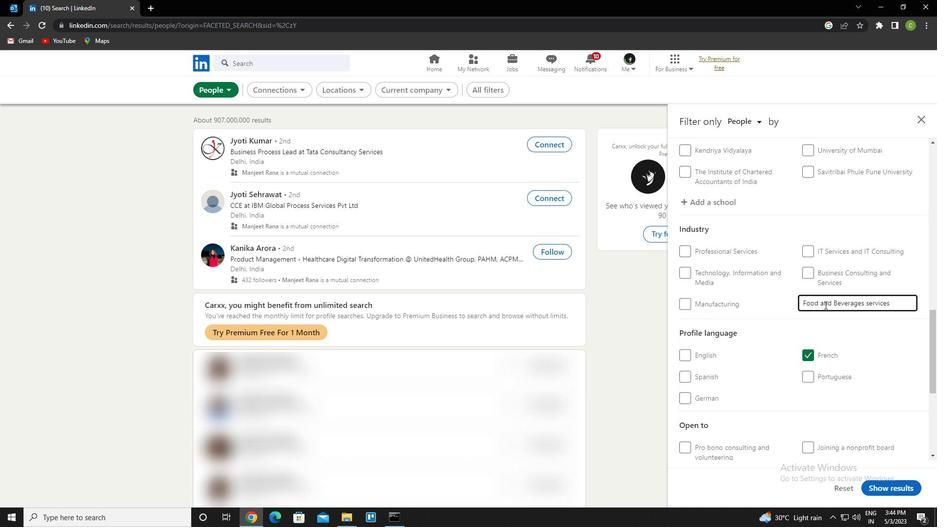 
Action: Mouse scrolled (825, 304) with delta (0, 0)
Screenshot: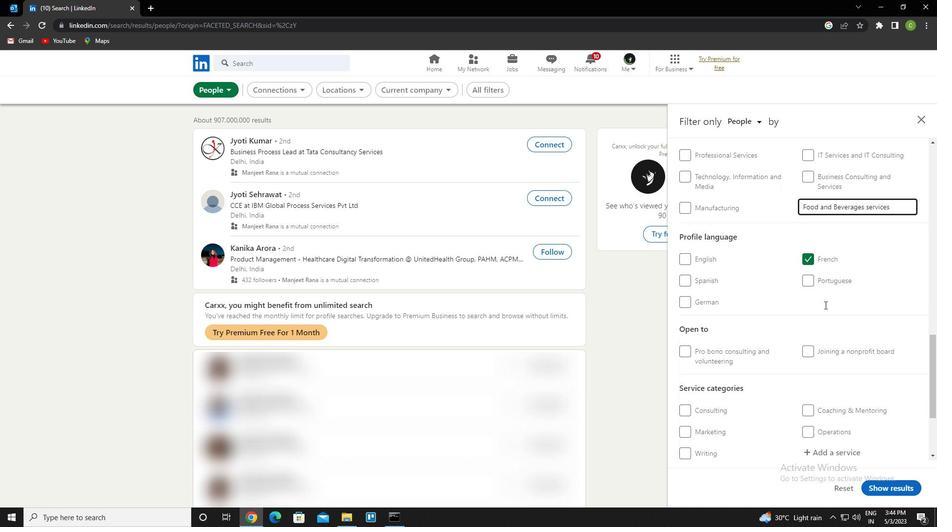 
Action: Mouse scrolled (825, 304) with delta (0, 0)
Screenshot: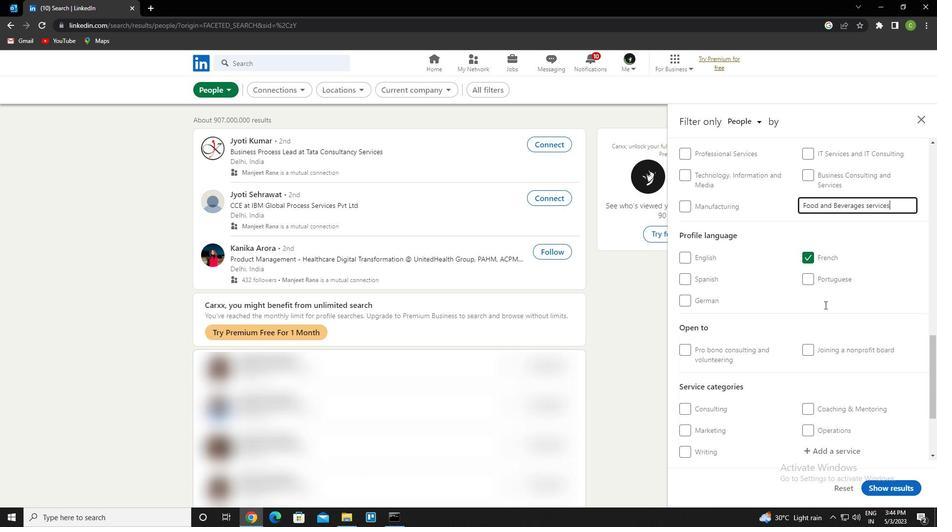 
Action: Mouse moved to (820, 352)
Screenshot: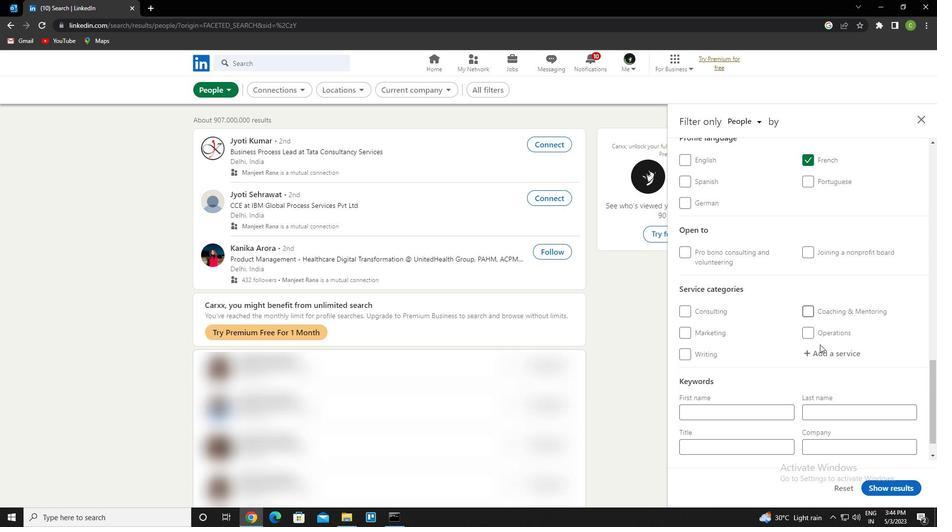 
Action: Mouse pressed left at (820, 352)
Screenshot: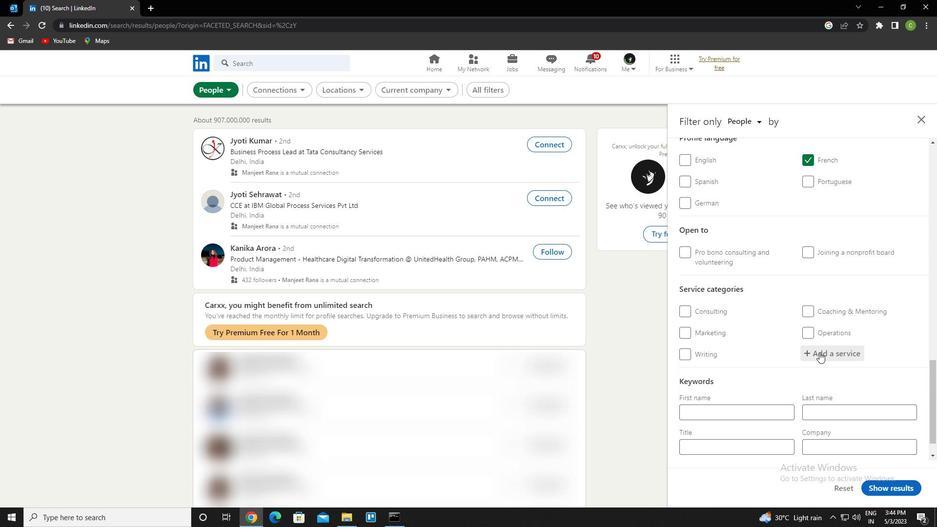 
Action: Key pressed <Key.caps_lock>a<Key.caps_lock>udio<Key.space>engi<Key.down><Key.enter>
Screenshot: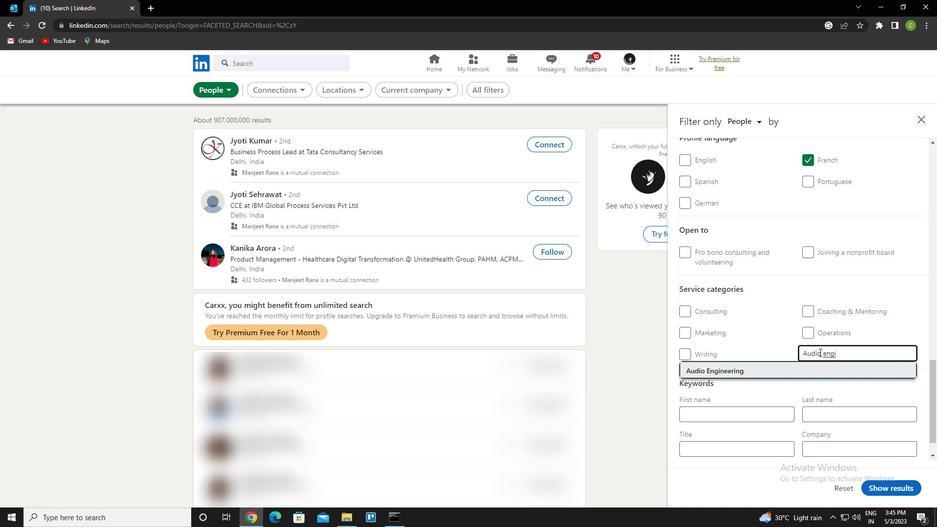 
Action: Mouse scrolled (820, 352) with delta (0, 0)
Screenshot: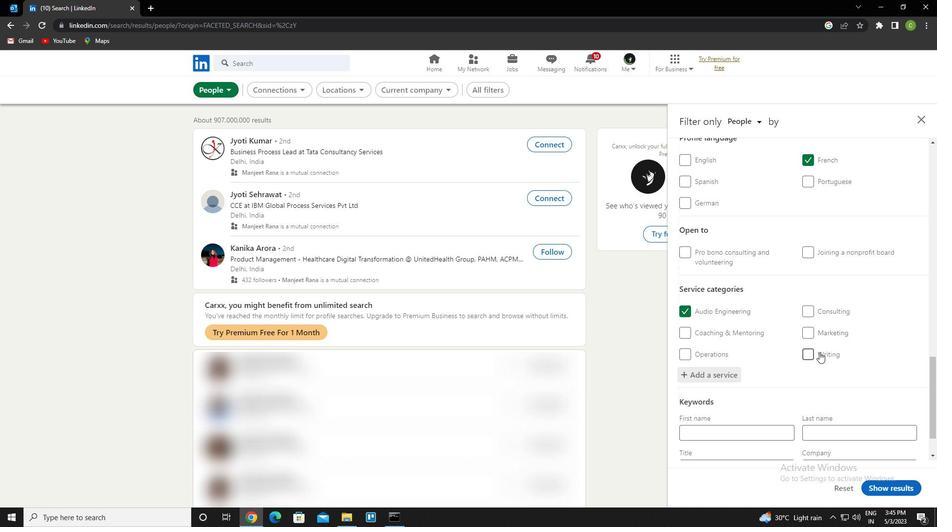 
Action: Mouse scrolled (820, 352) with delta (0, 0)
Screenshot: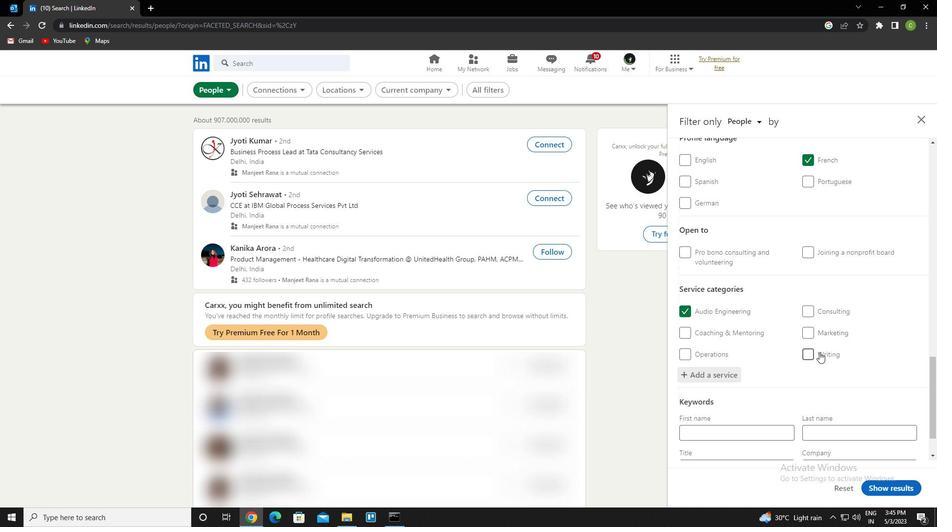 
Action: Mouse scrolled (820, 352) with delta (0, 0)
Screenshot: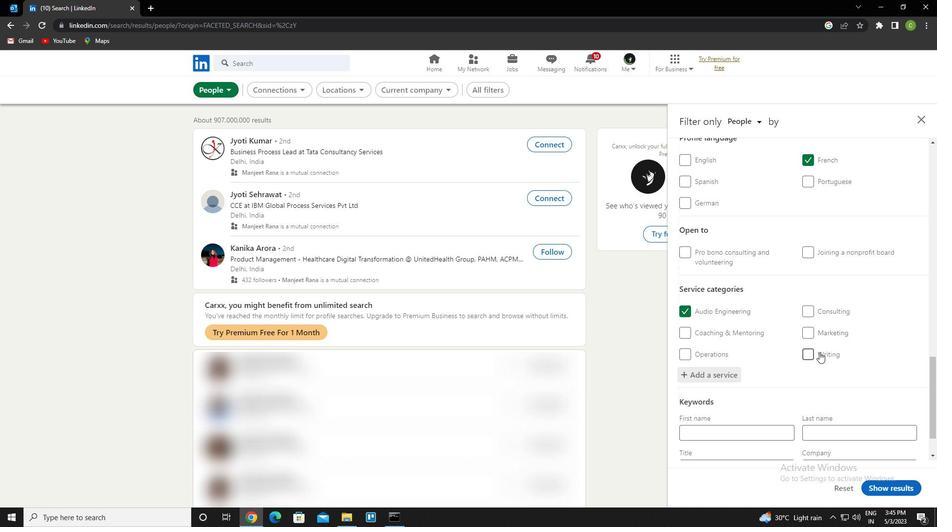 
Action: Mouse scrolled (820, 352) with delta (0, 0)
Screenshot: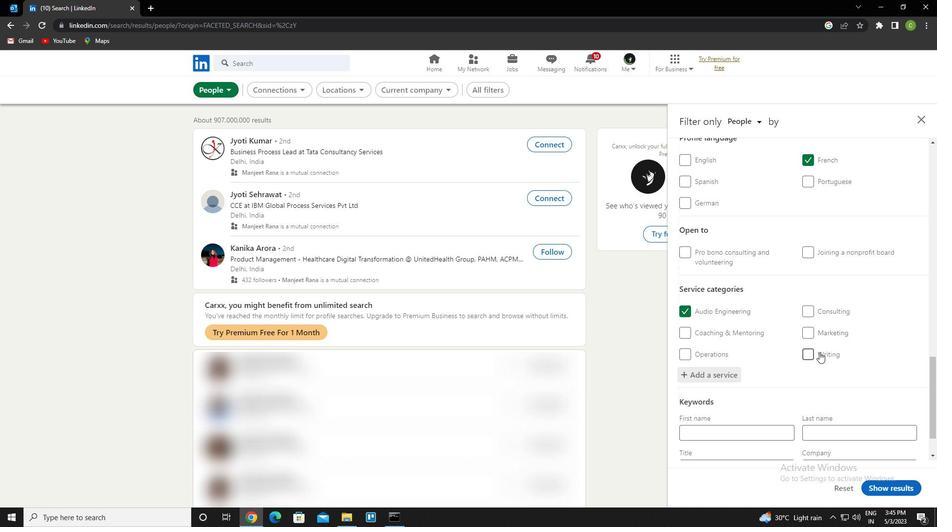 
Action: Mouse scrolled (820, 352) with delta (0, 0)
Screenshot: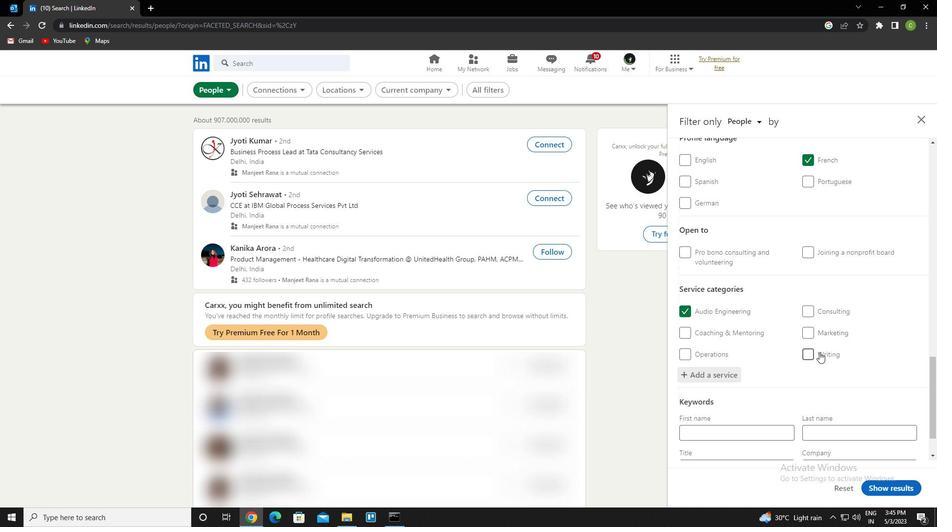 
Action: Mouse moved to (744, 422)
Screenshot: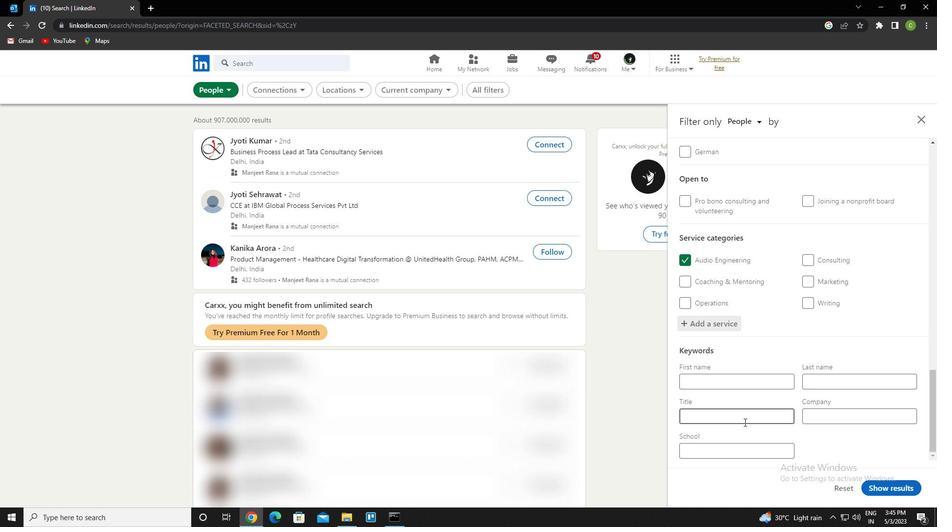 
Action: Mouse pressed left at (744, 422)
Screenshot: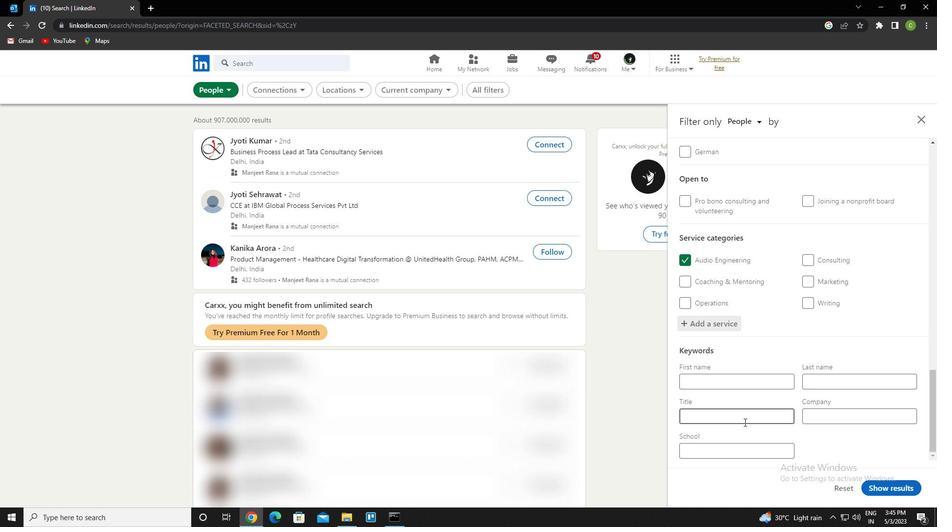 
Action: Key pressed <Key.caps_lock>a<Key.caps_lock>uditor
Screenshot: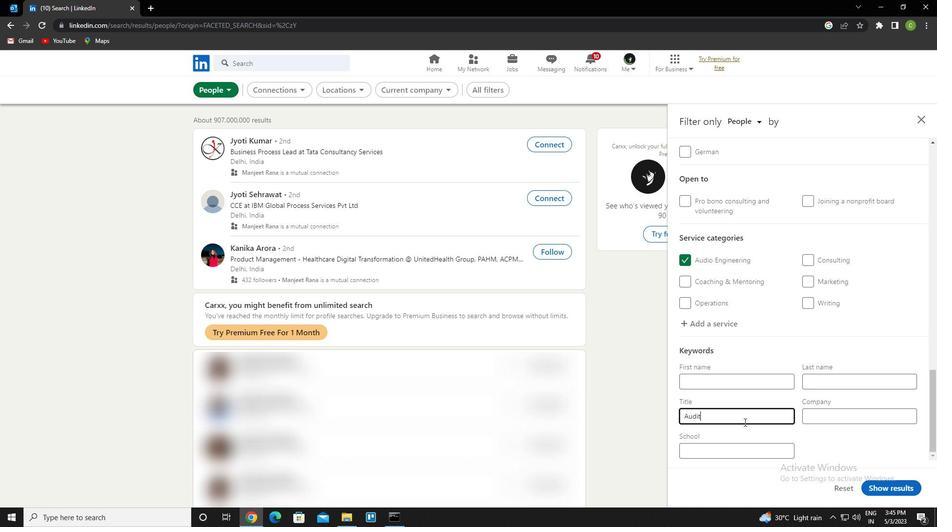 
Action: Mouse moved to (913, 488)
Screenshot: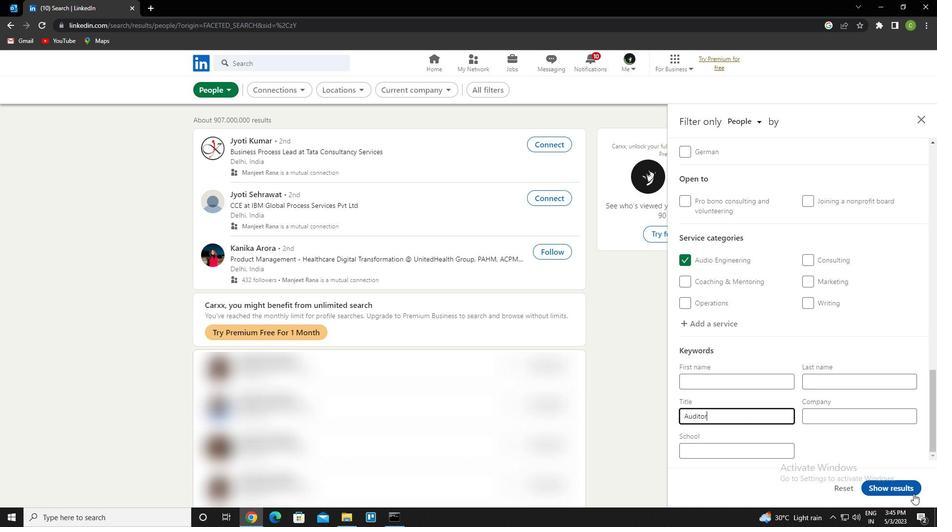 
Action: Mouse pressed left at (913, 488)
Screenshot: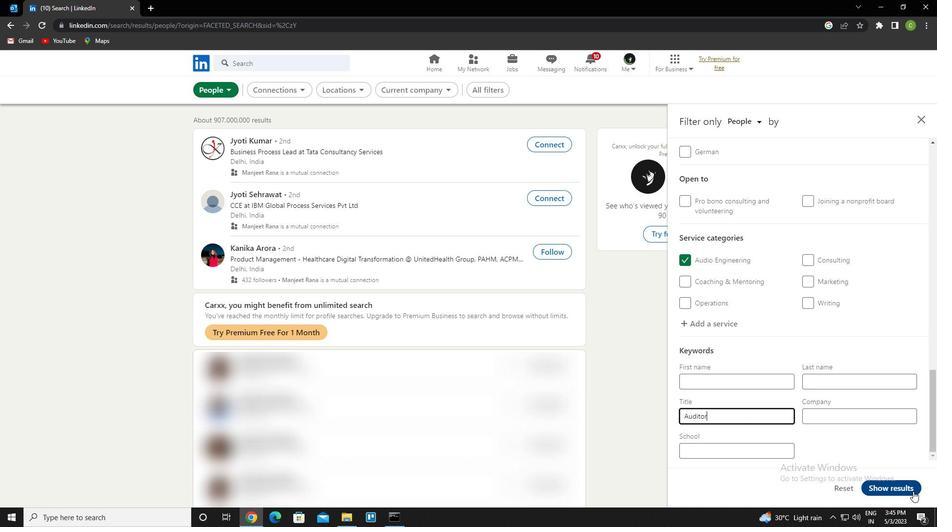 
Action: Mouse moved to (424, 472)
Screenshot: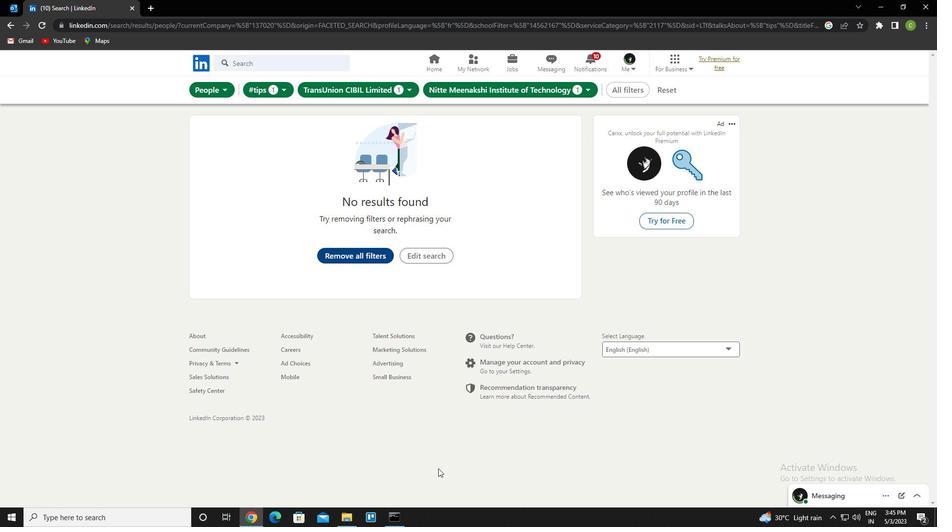 
